 Task: Create a due date automation trigger when advanced on, on the monday of the week before a card is due add fields without custom field "Resume" set to a date between 1 and 7 working days ago at 11:00 AM.
Action: Mouse moved to (1228, 100)
Screenshot: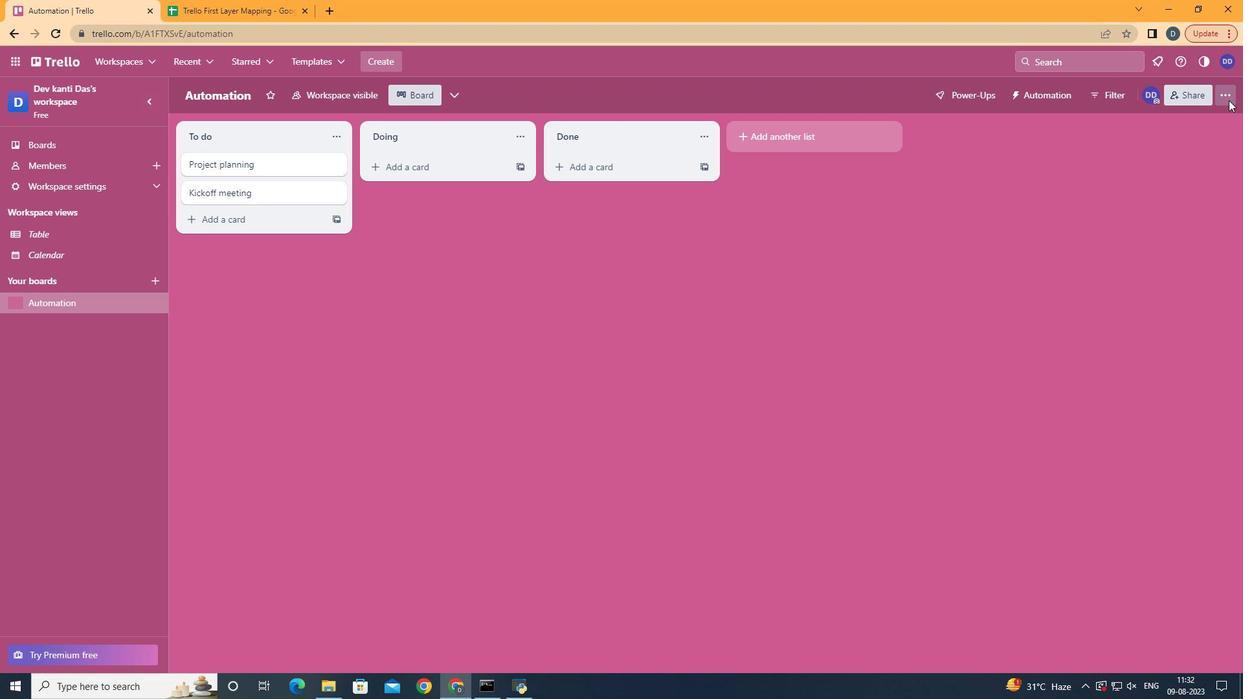 
Action: Mouse pressed left at (1228, 100)
Screenshot: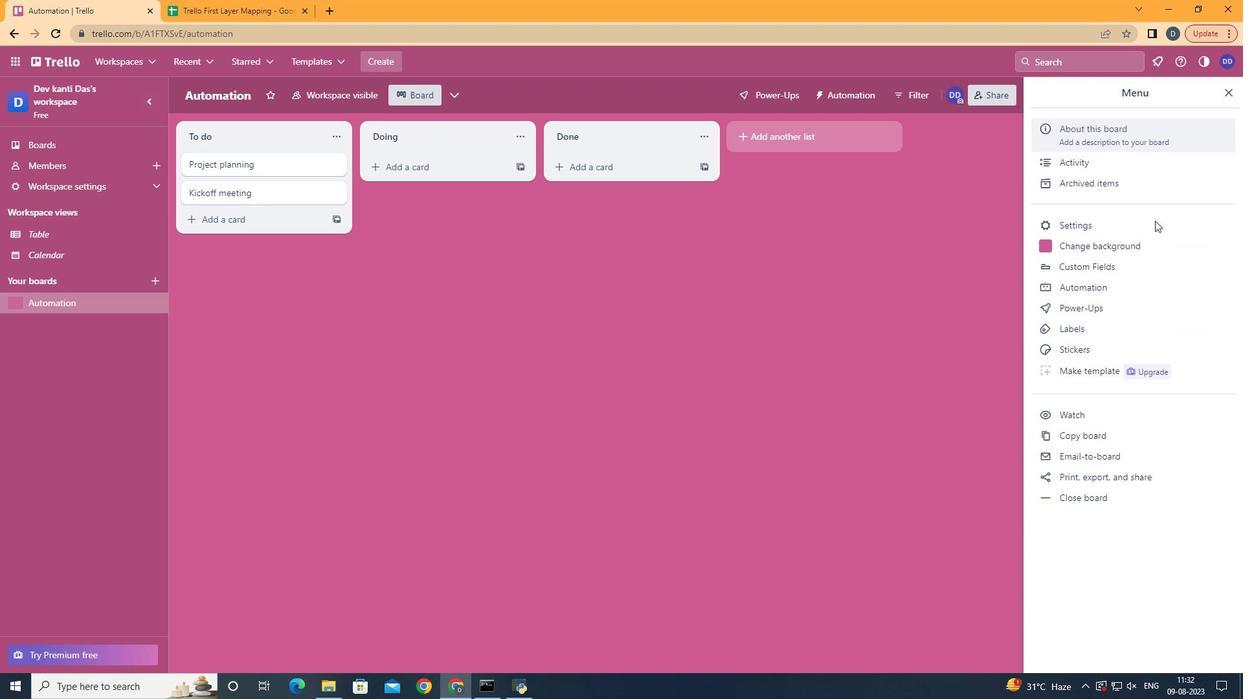 
Action: Mouse moved to (1097, 295)
Screenshot: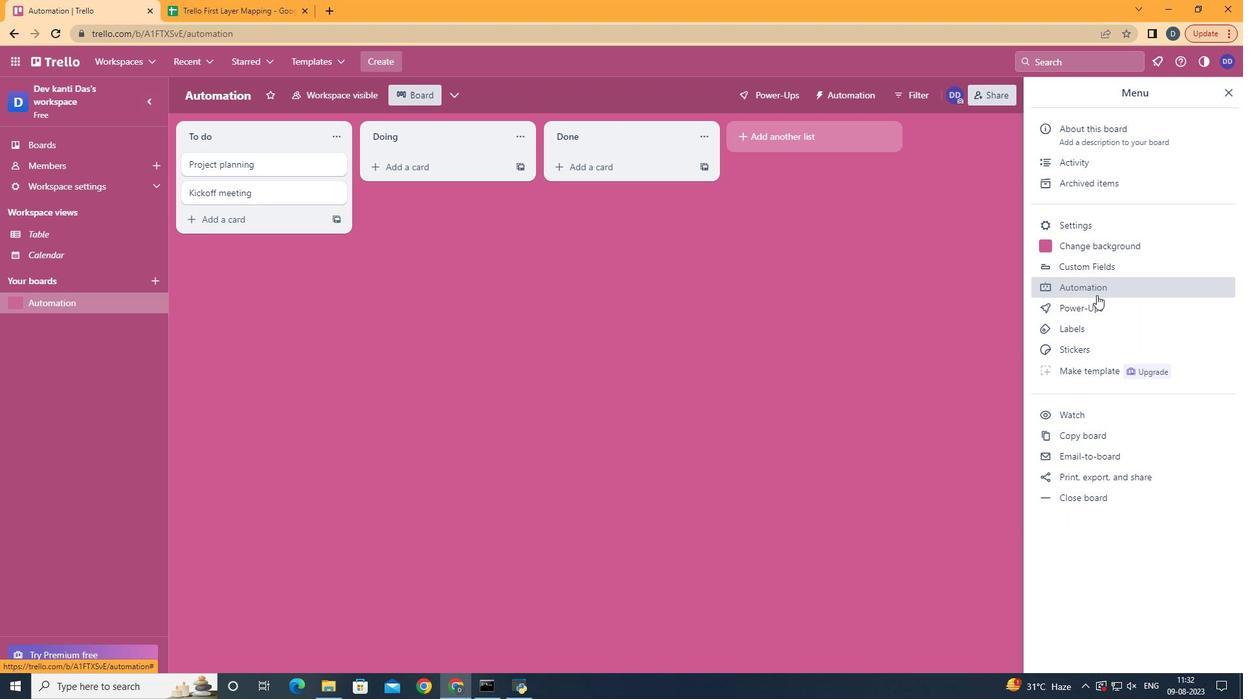 
Action: Mouse pressed left at (1097, 295)
Screenshot: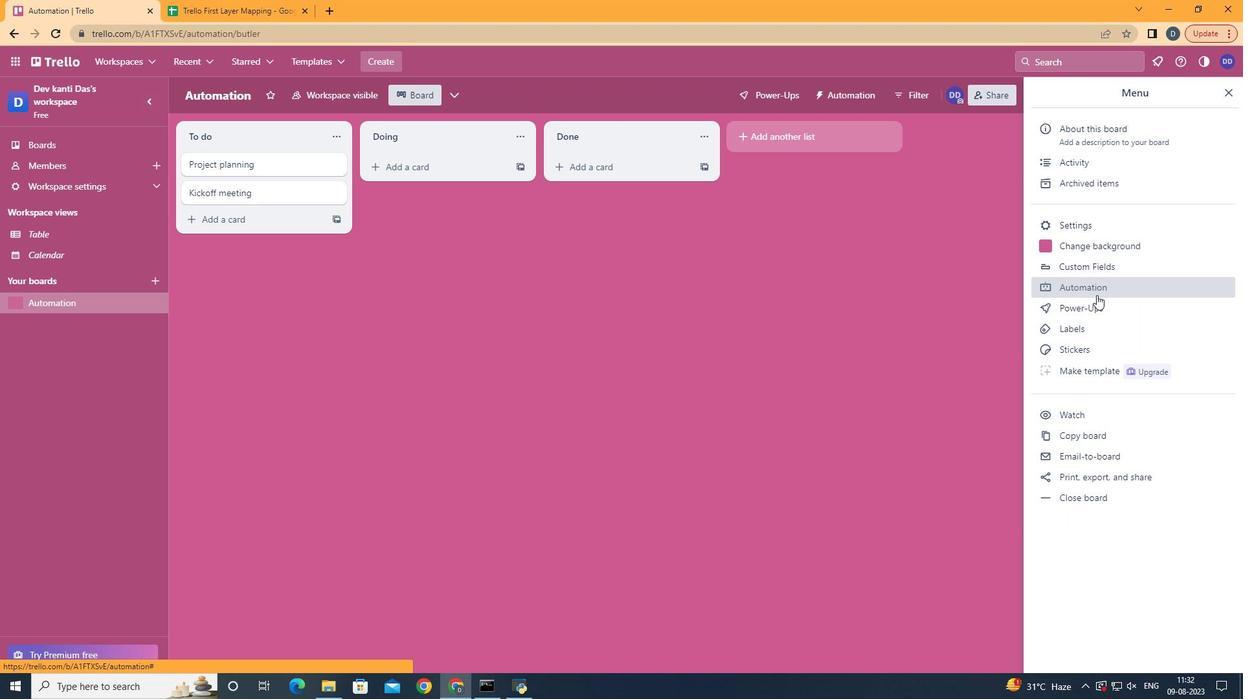 
Action: Mouse moved to (214, 264)
Screenshot: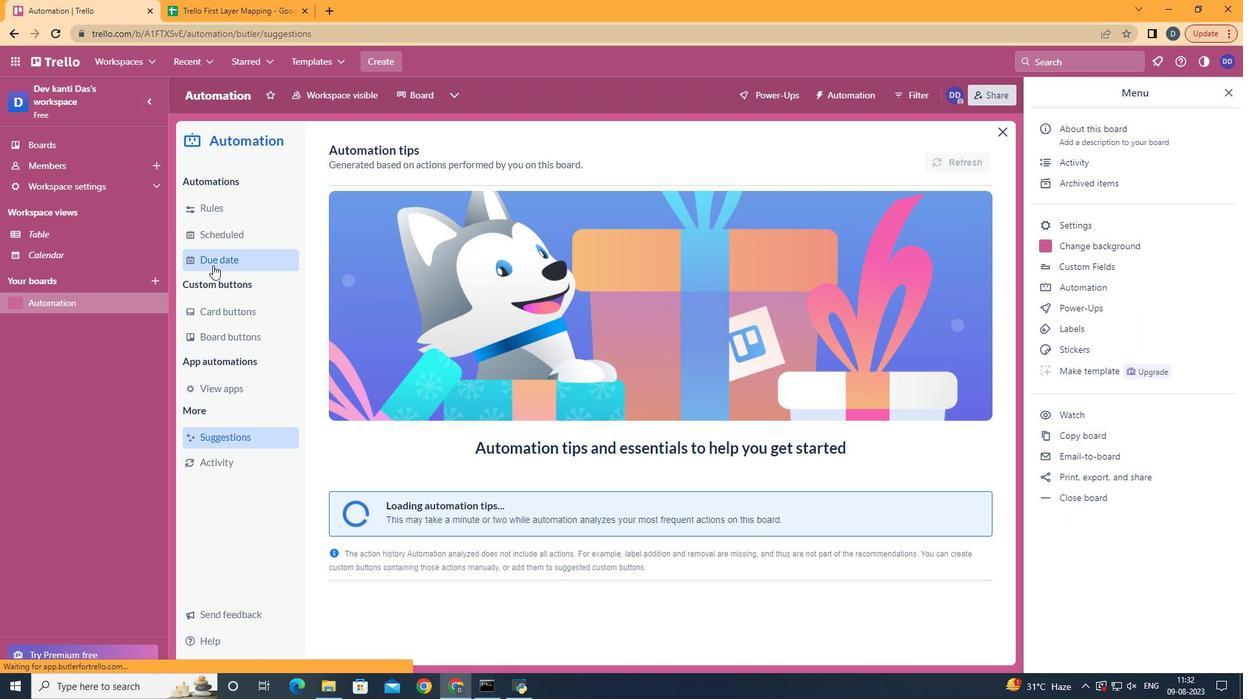 
Action: Mouse pressed left at (214, 264)
Screenshot: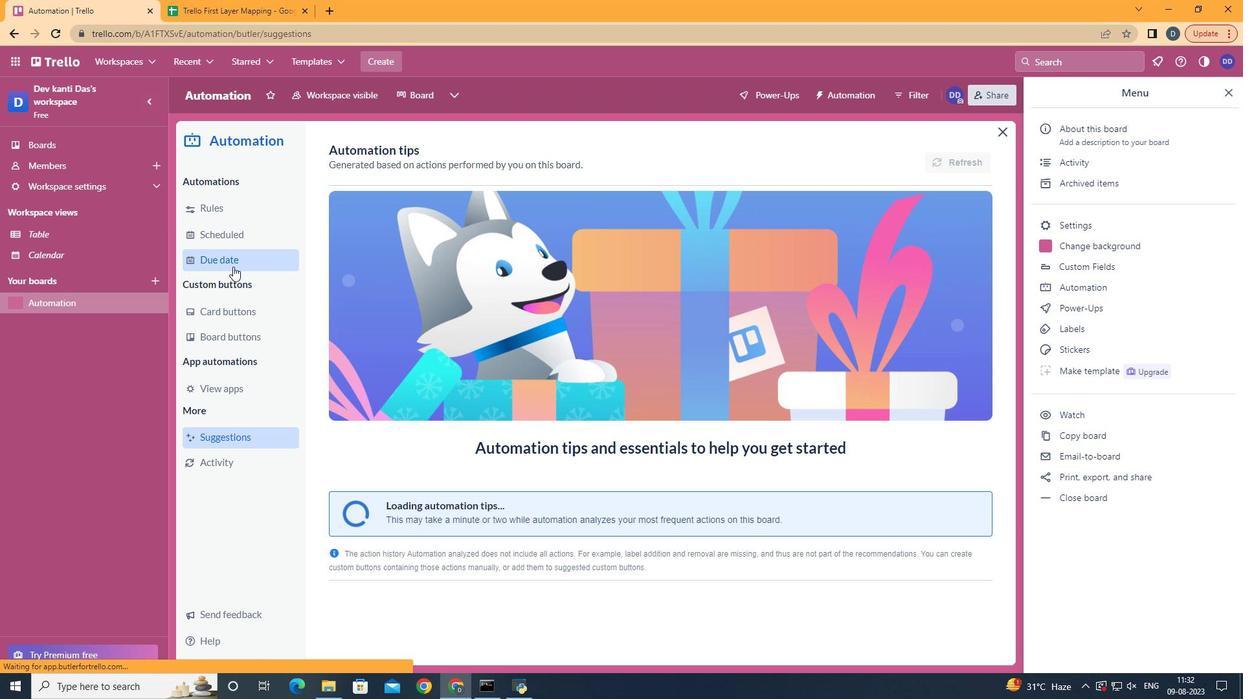 
Action: Mouse moved to (900, 156)
Screenshot: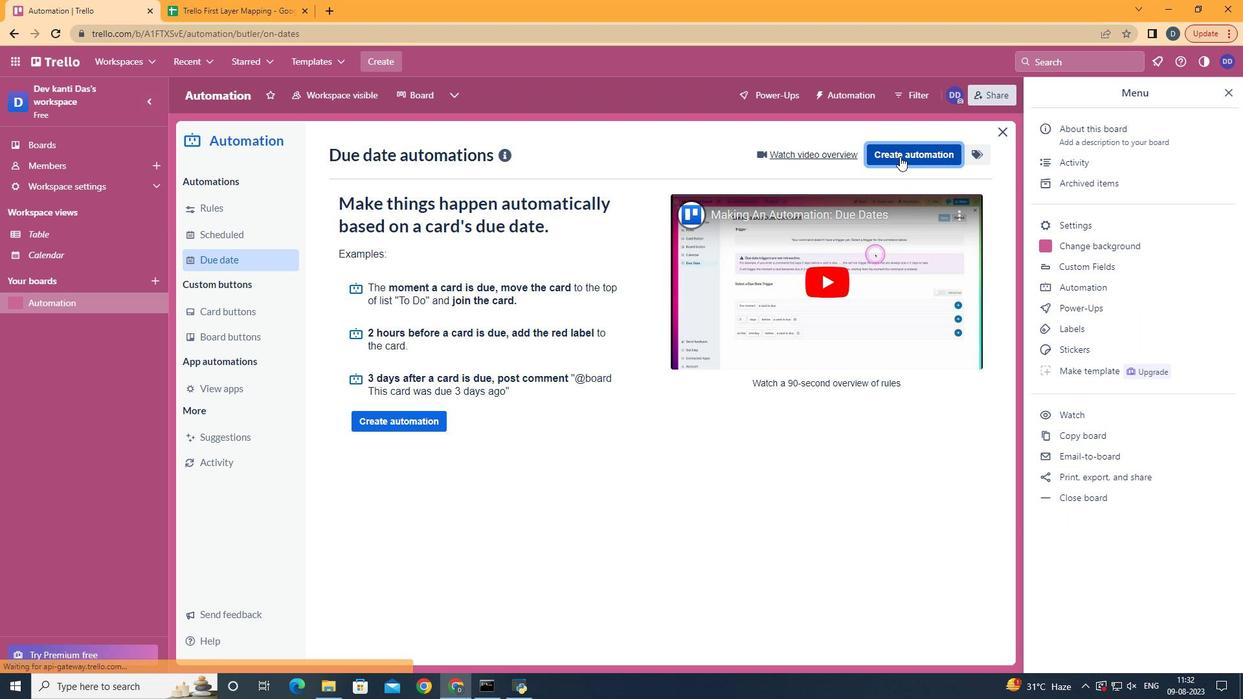 
Action: Mouse pressed left at (900, 156)
Screenshot: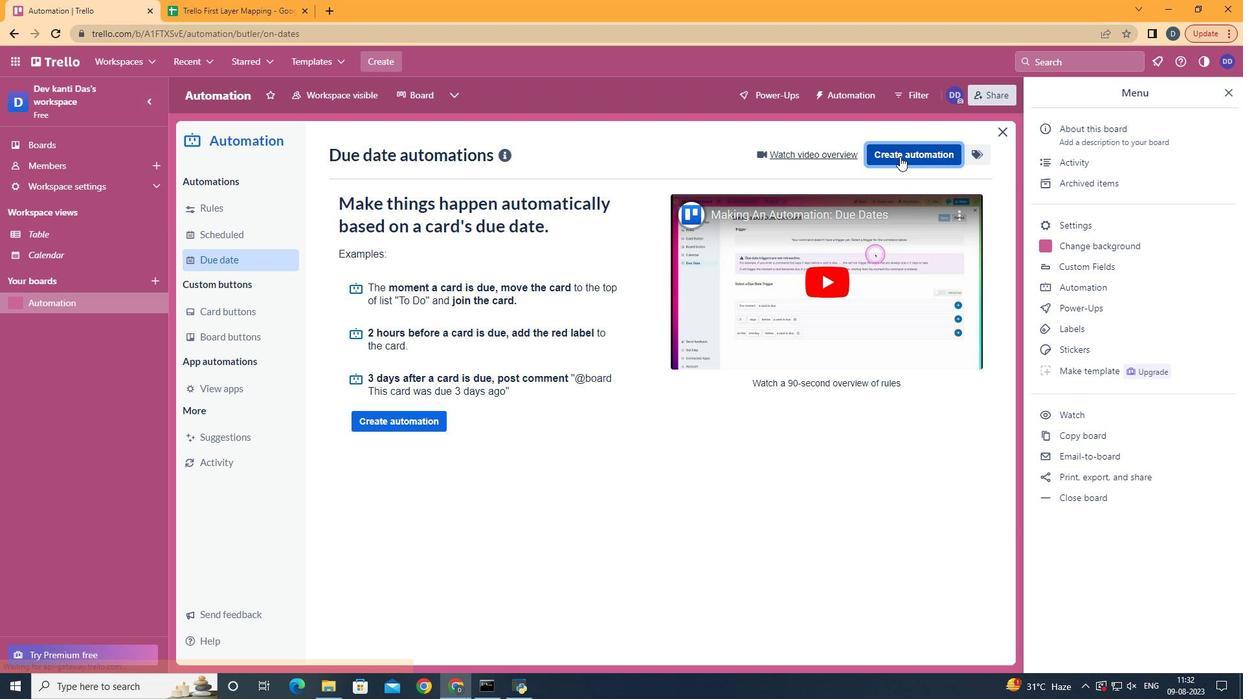 
Action: Mouse moved to (640, 280)
Screenshot: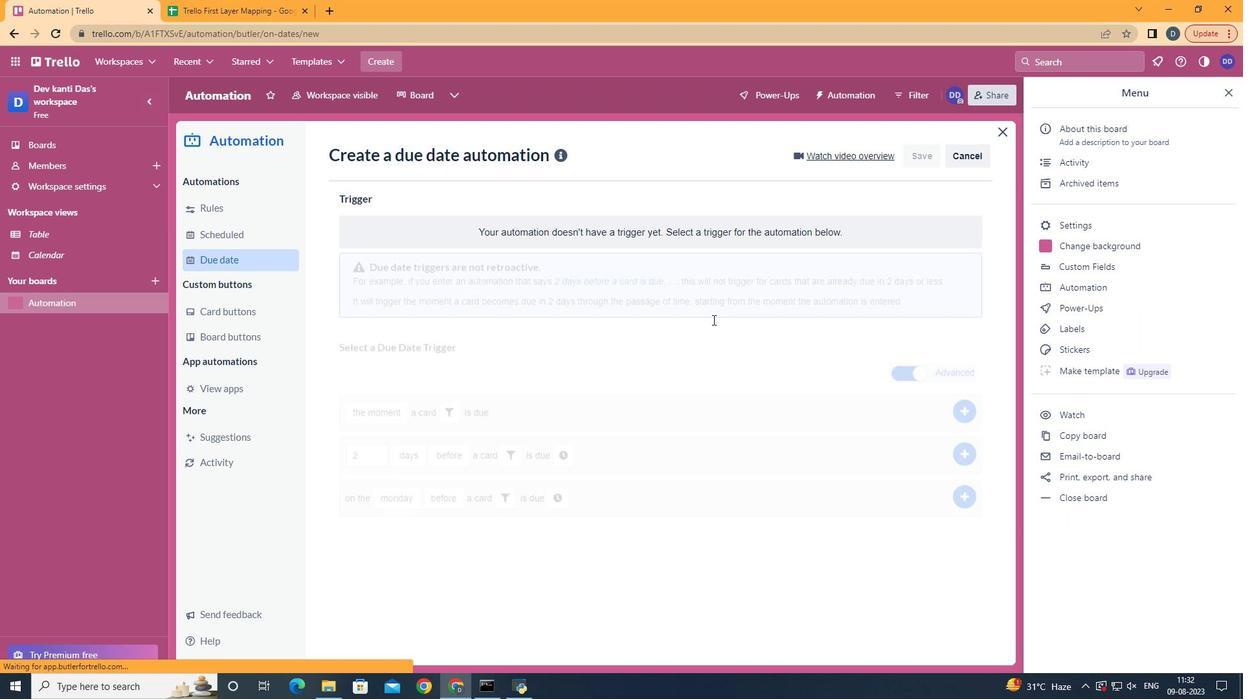 
Action: Mouse pressed left at (640, 280)
Screenshot: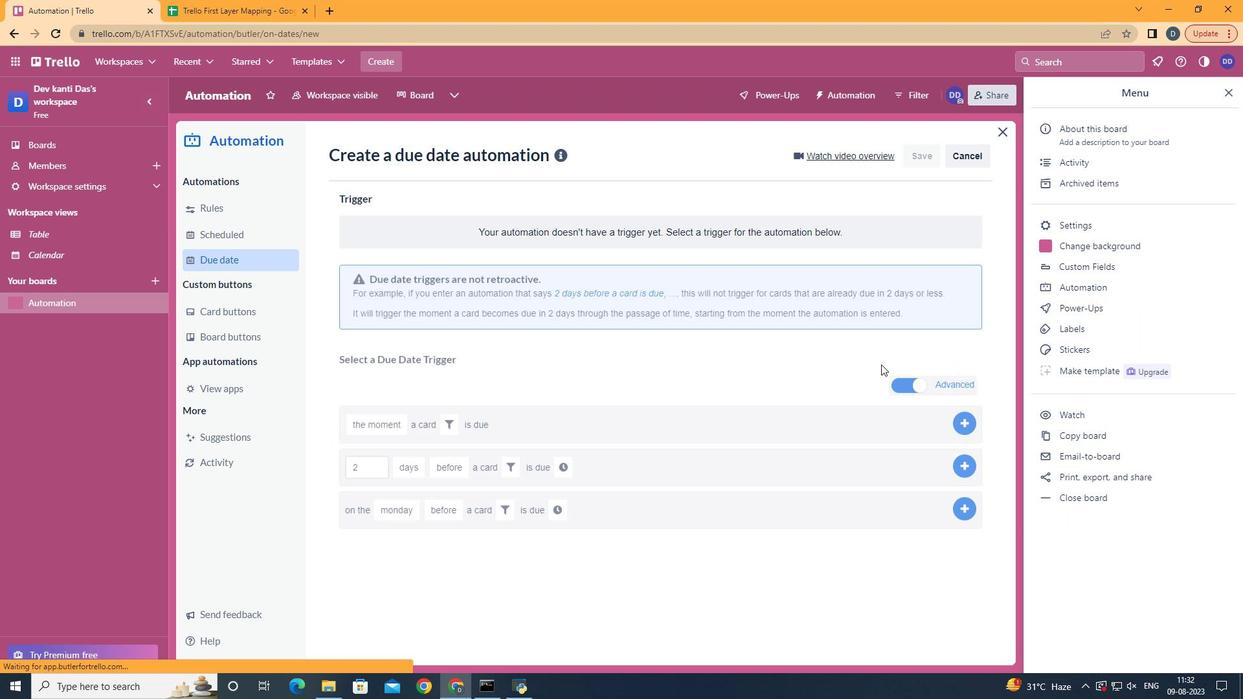 
Action: Mouse moved to (443, 623)
Screenshot: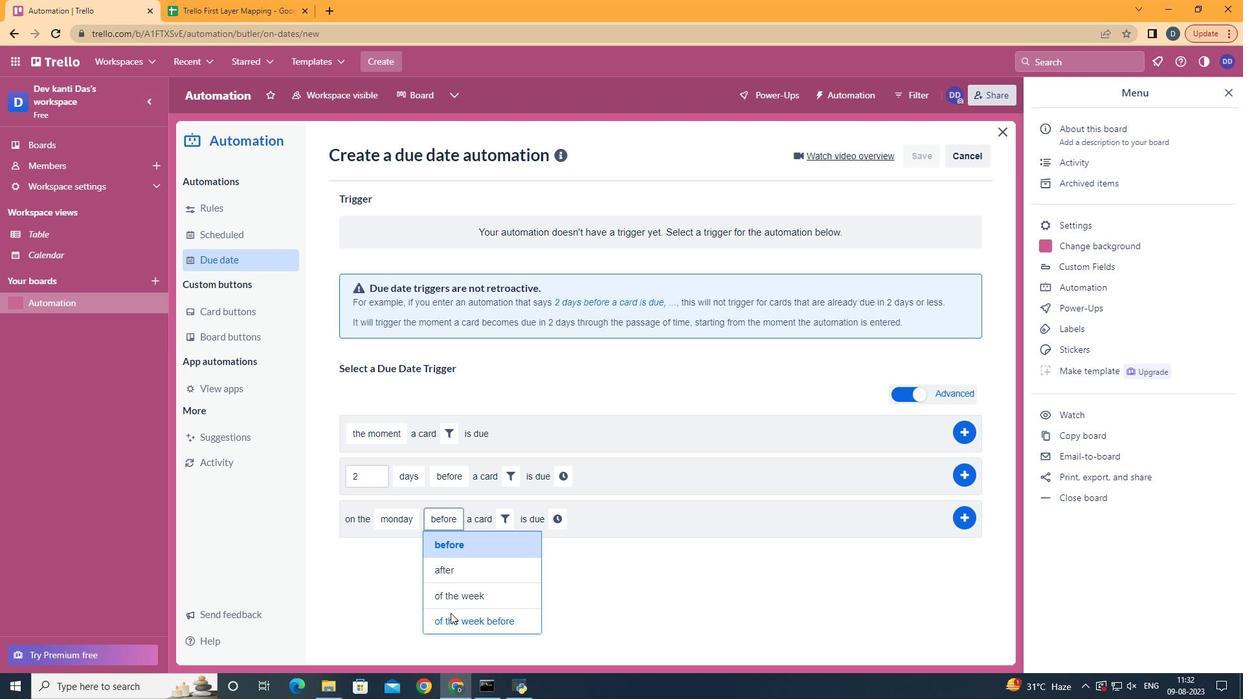 
Action: Mouse pressed left at (443, 623)
Screenshot: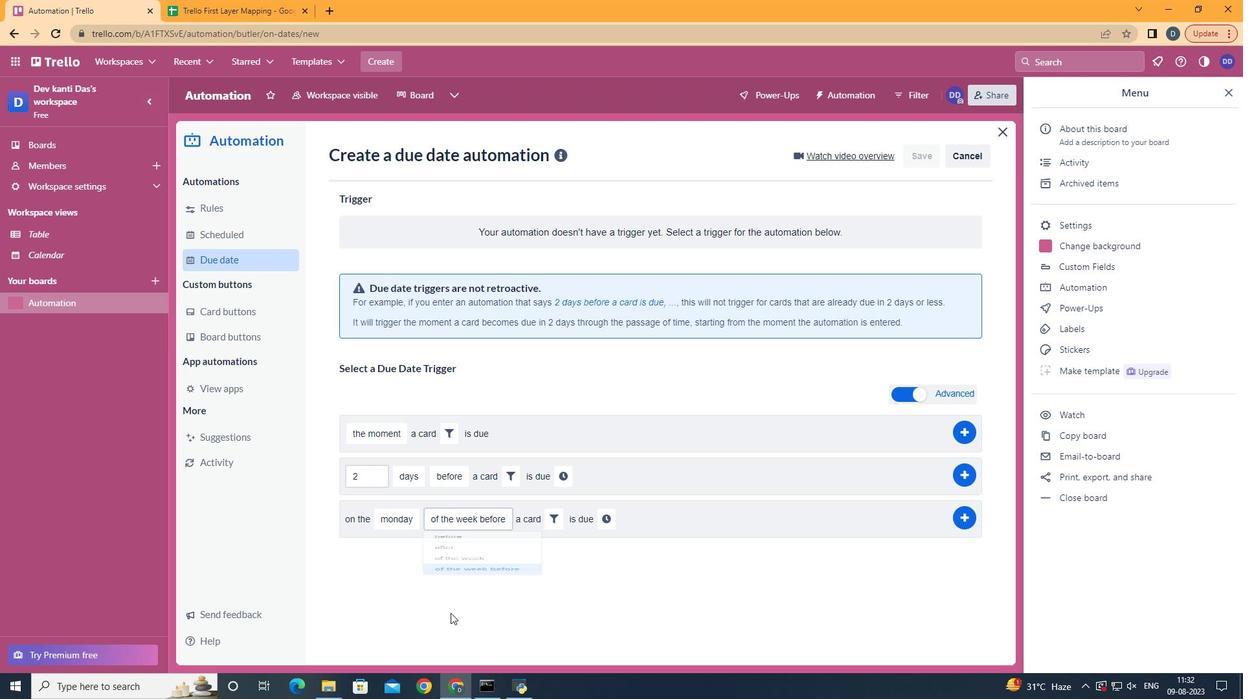 
Action: Mouse moved to (563, 514)
Screenshot: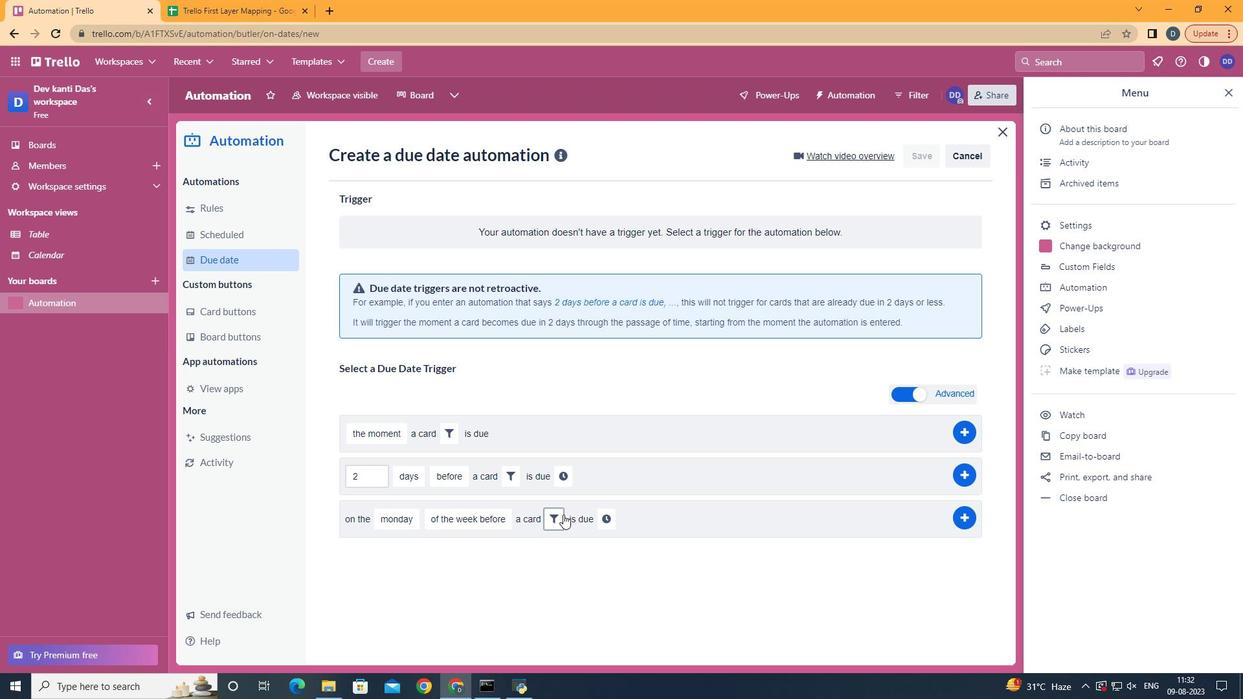 
Action: Mouse pressed left at (563, 514)
Screenshot: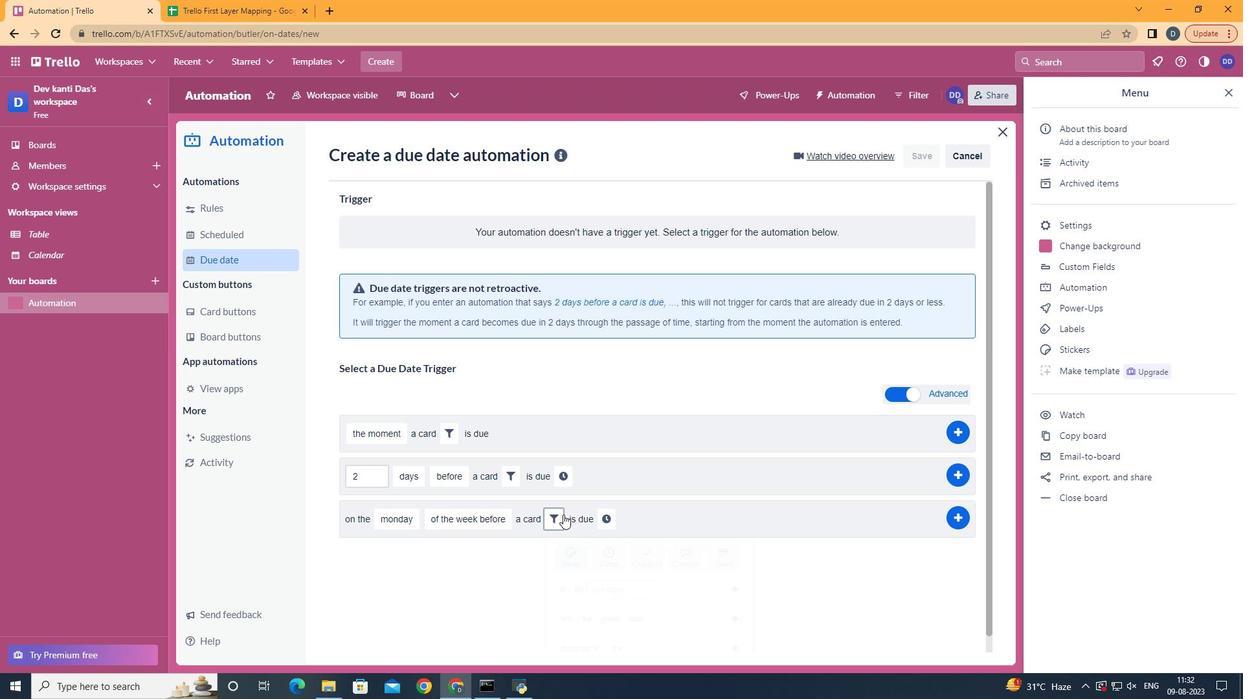 
Action: Mouse moved to (763, 558)
Screenshot: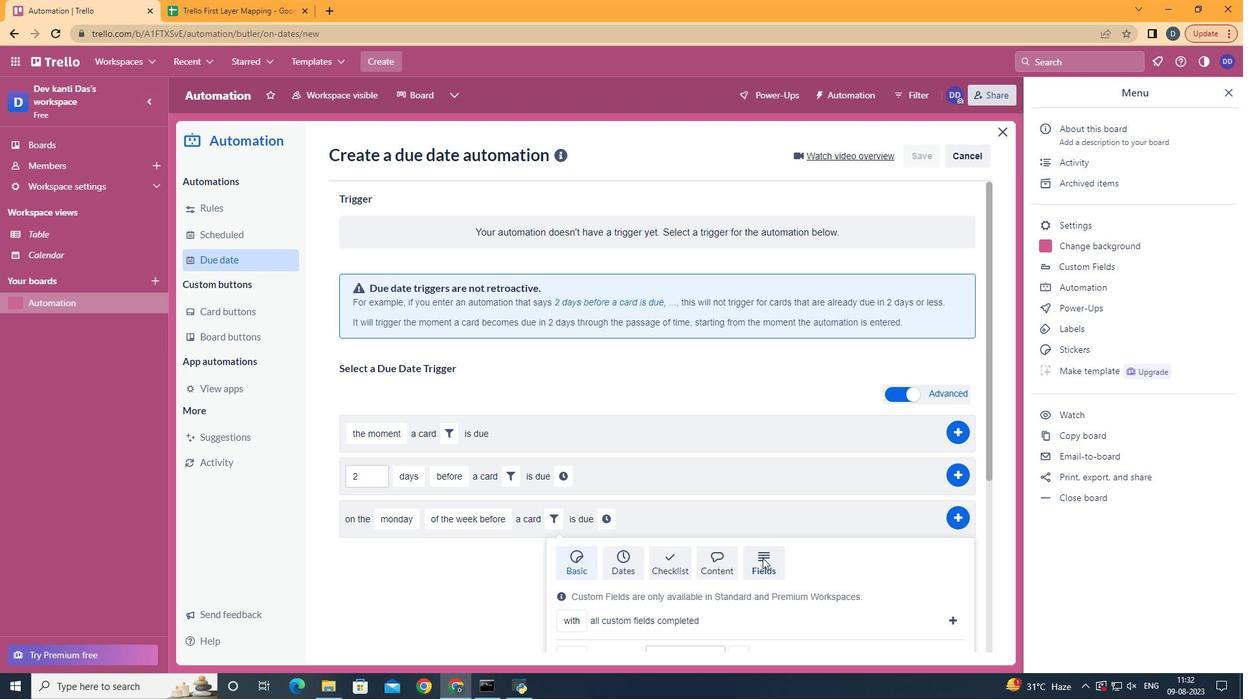 
Action: Mouse pressed left at (763, 558)
Screenshot: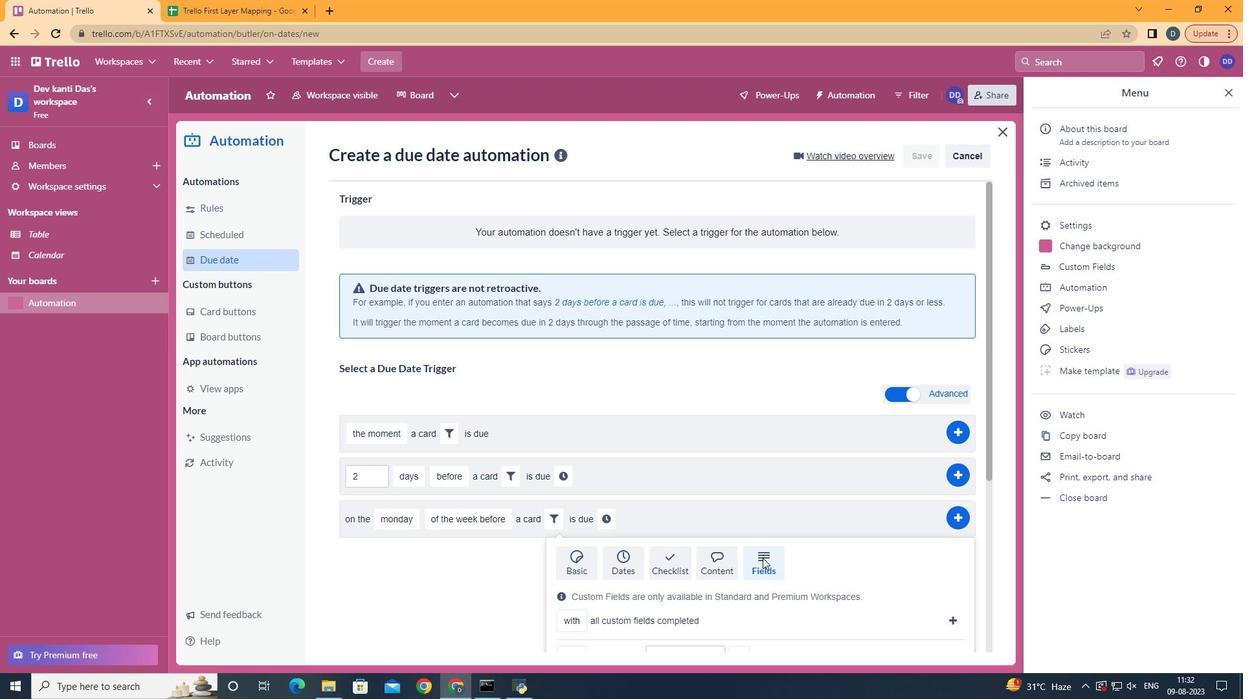 
Action: Mouse scrolled (763, 557) with delta (0, 0)
Screenshot: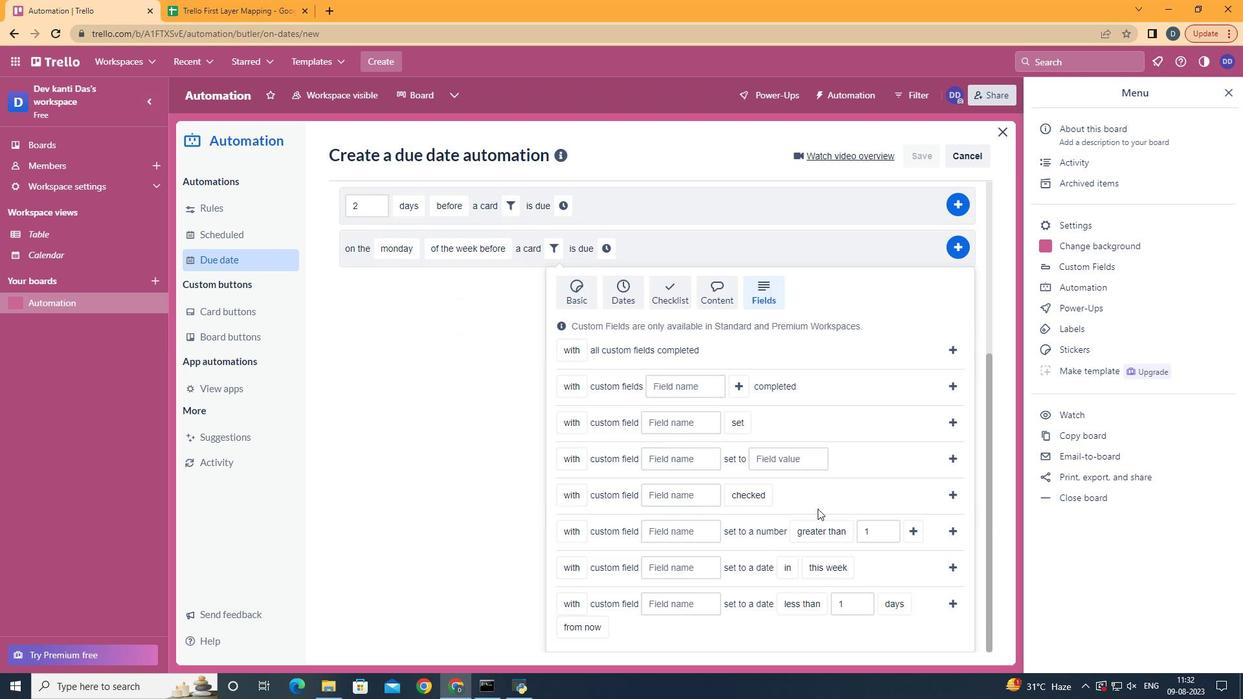 
Action: Mouse scrolled (763, 557) with delta (0, 0)
Screenshot: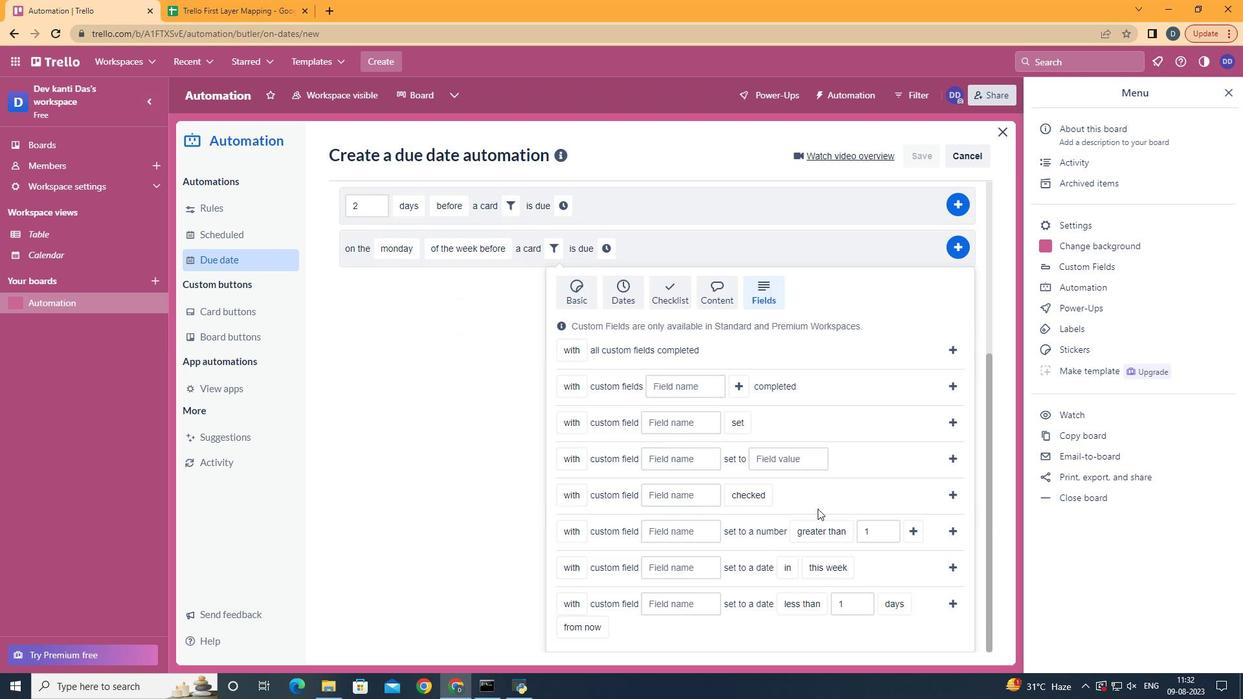 
Action: Mouse scrolled (763, 557) with delta (0, 0)
Screenshot: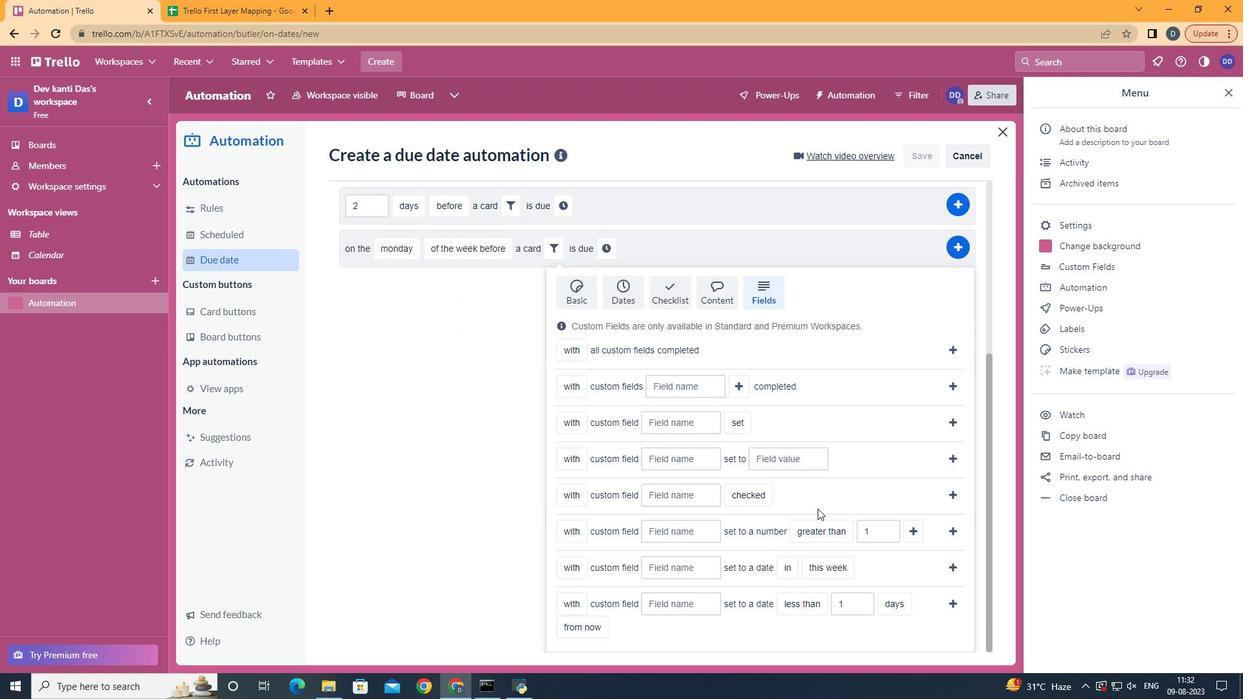 
Action: Mouse scrolled (763, 557) with delta (0, 0)
Screenshot: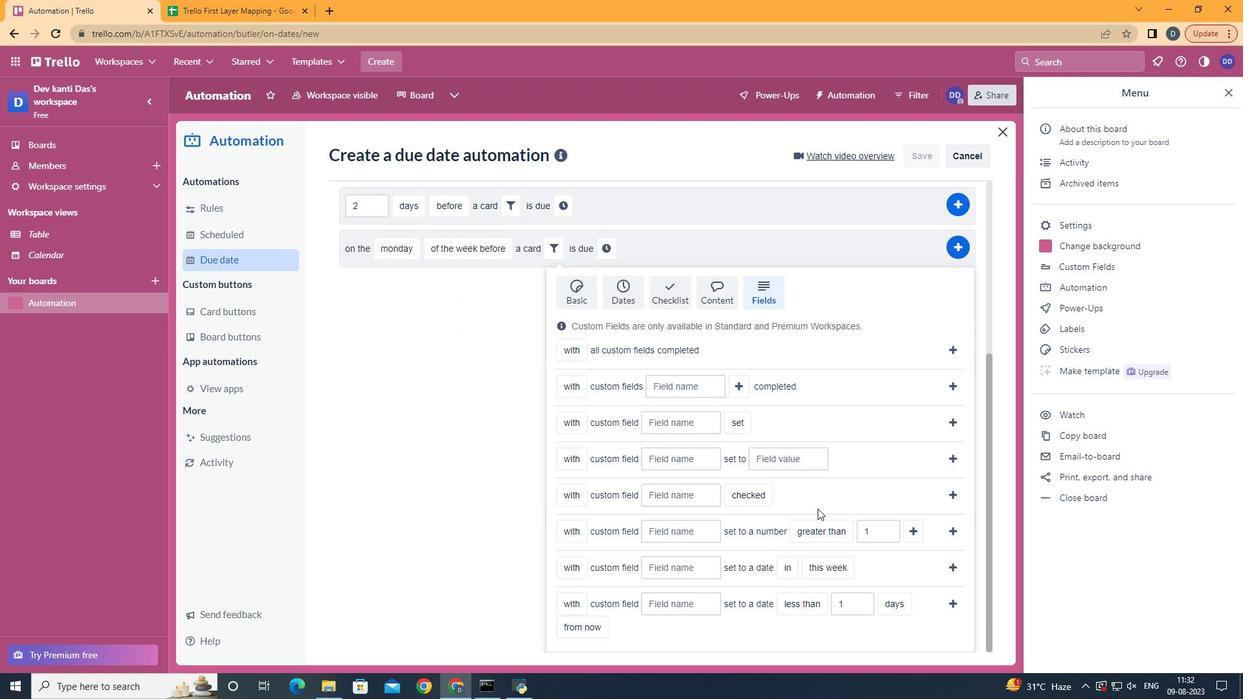 
Action: Mouse scrolled (763, 557) with delta (0, 0)
Screenshot: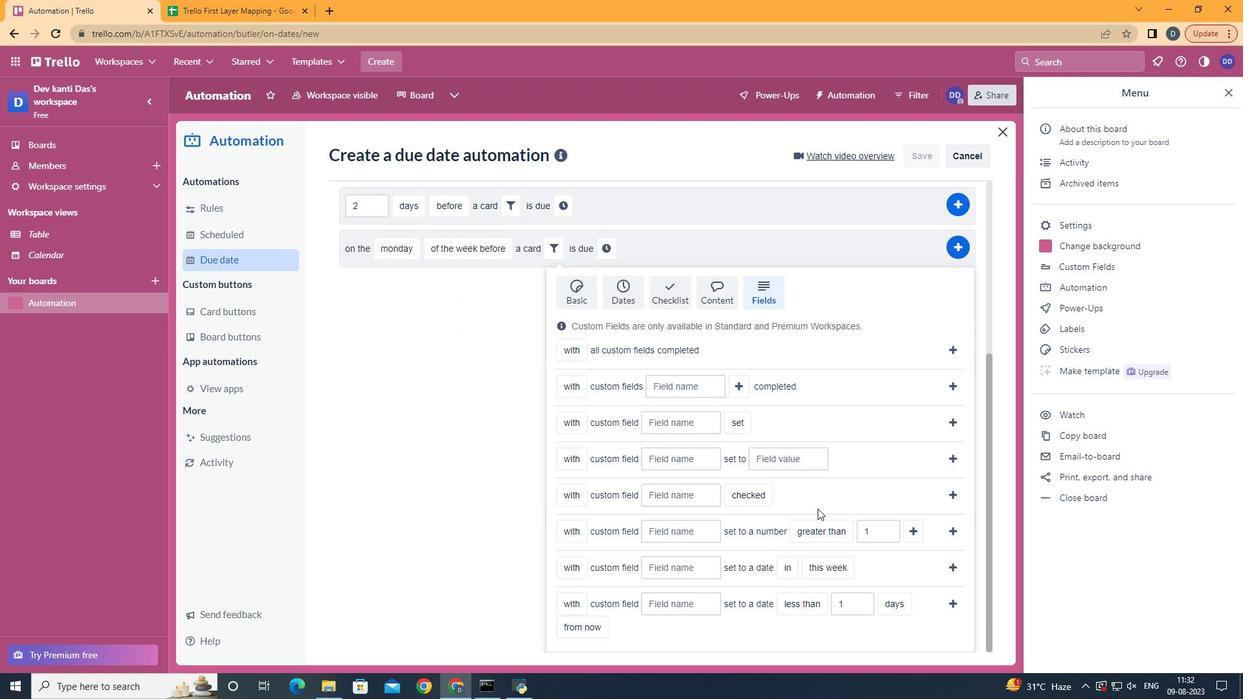 
Action: Mouse moved to (597, 573)
Screenshot: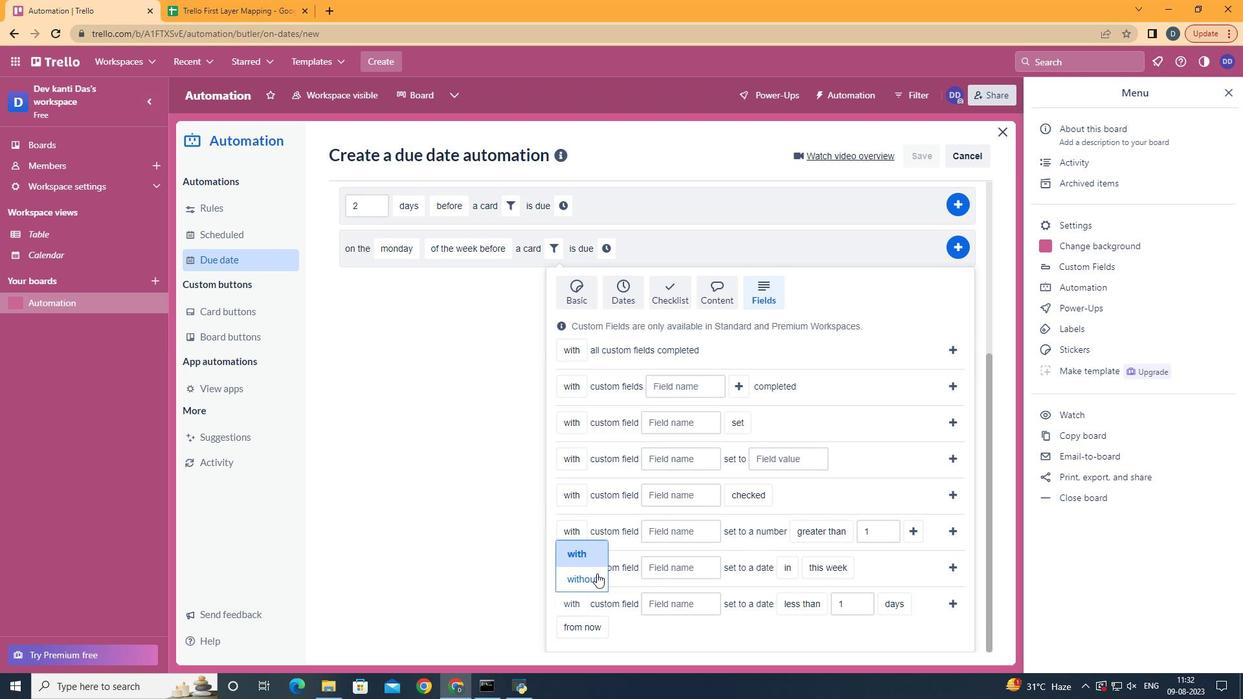 
Action: Mouse pressed left at (597, 573)
Screenshot: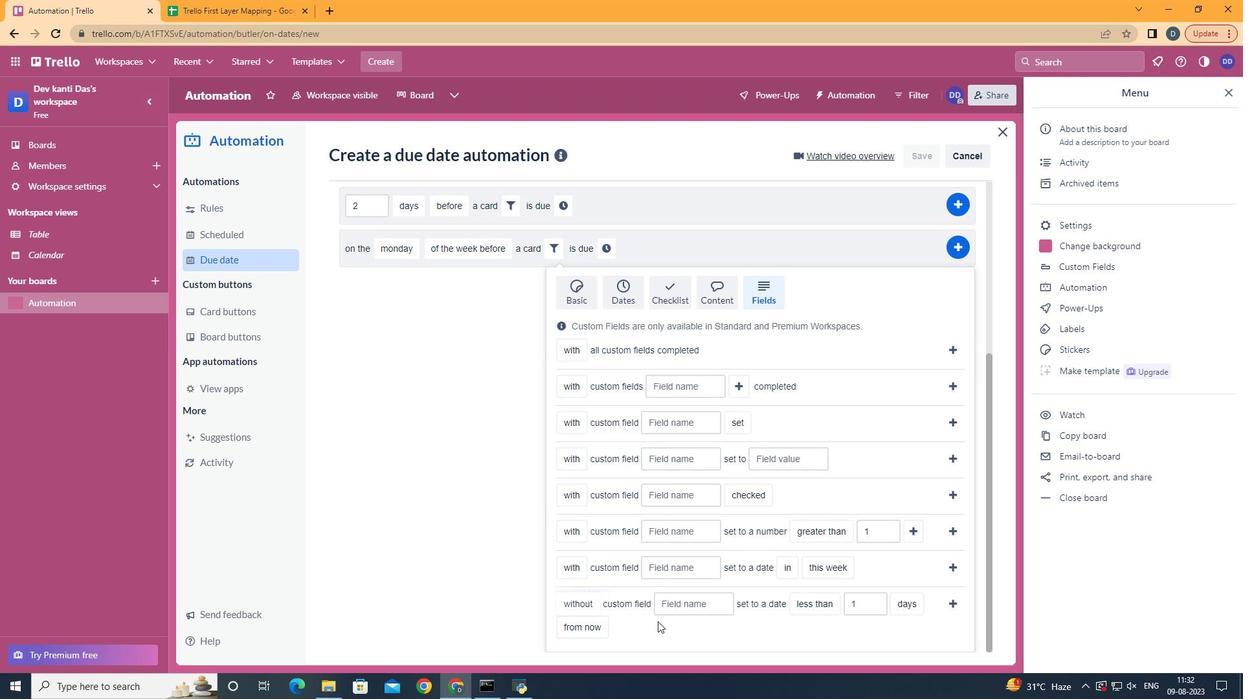 
Action: Mouse moved to (718, 610)
Screenshot: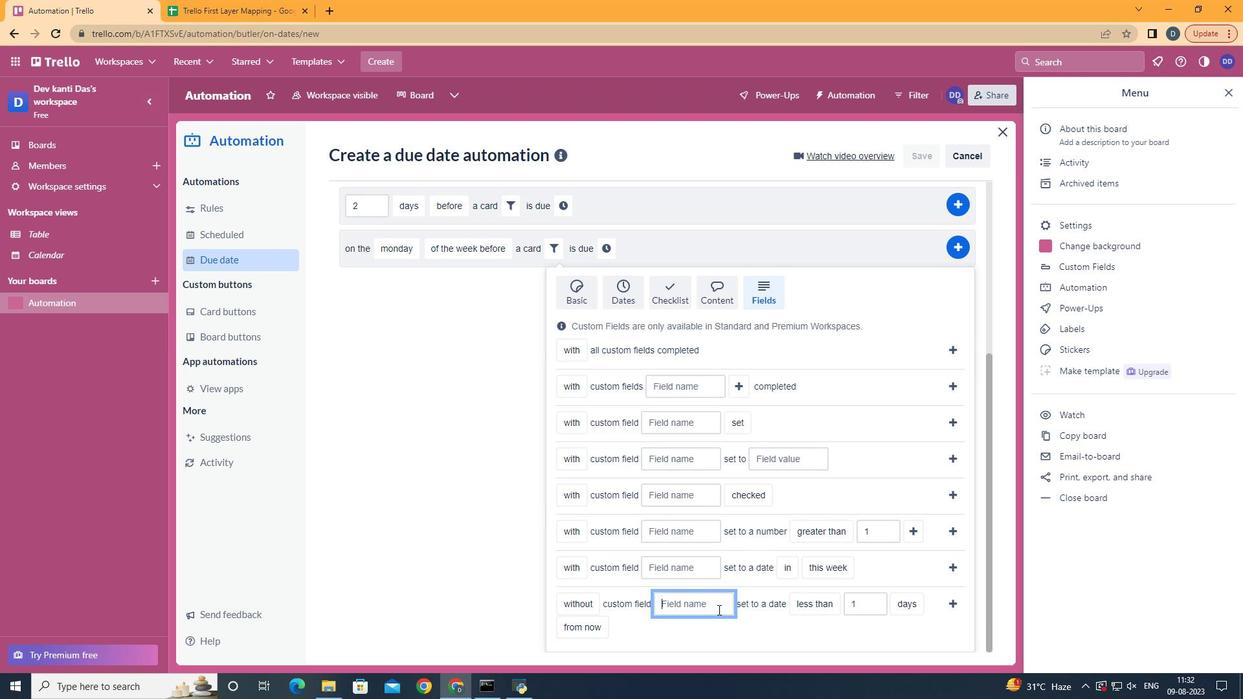 
Action: Mouse pressed left at (718, 610)
Screenshot: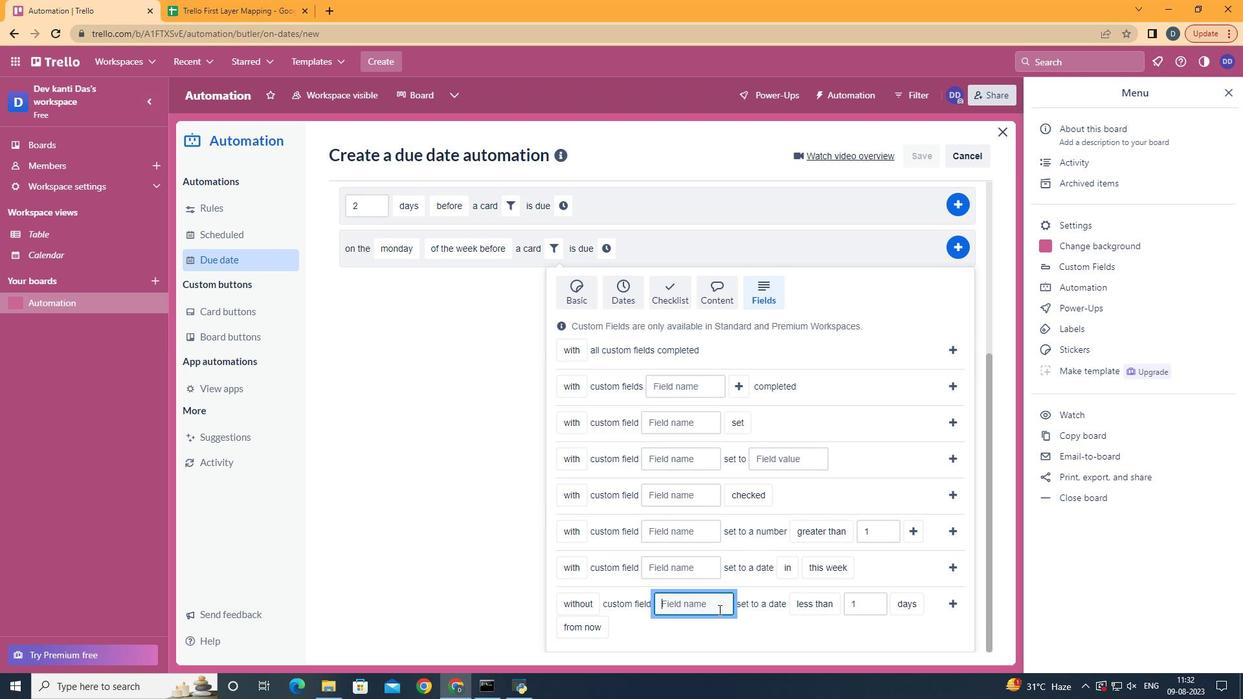 
Action: Mouse moved to (718, 610)
Screenshot: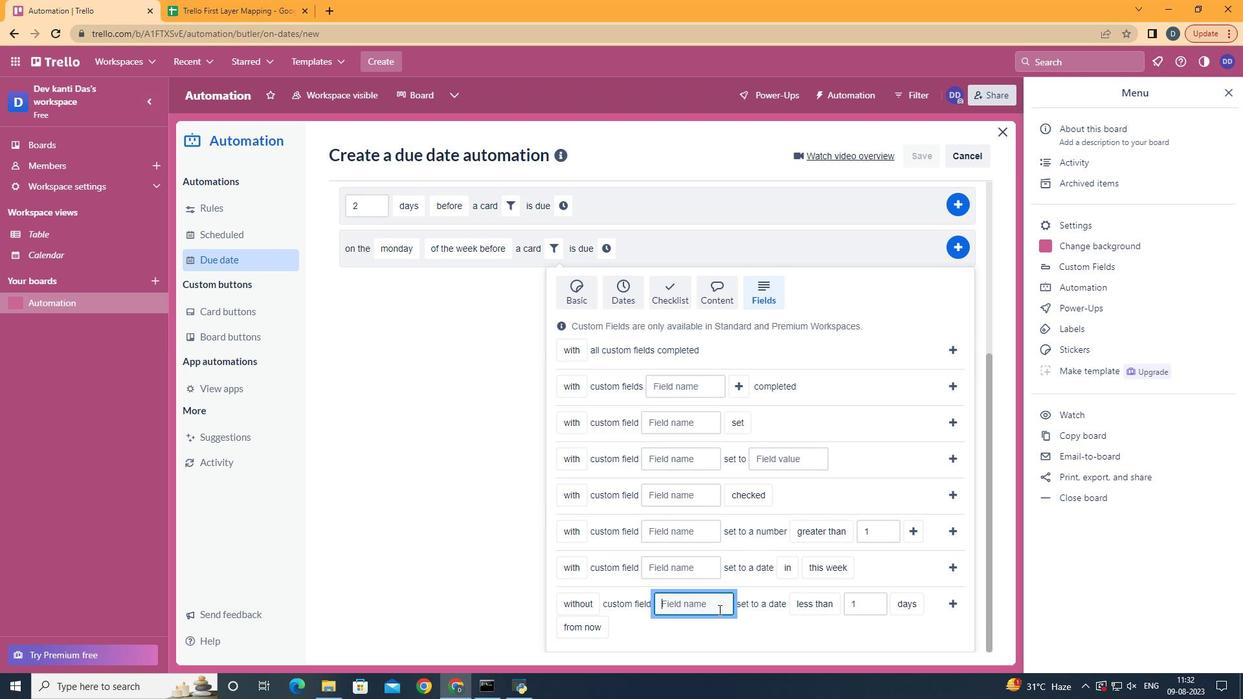 
Action: Key pressed <Key.shift>Resume
Screenshot: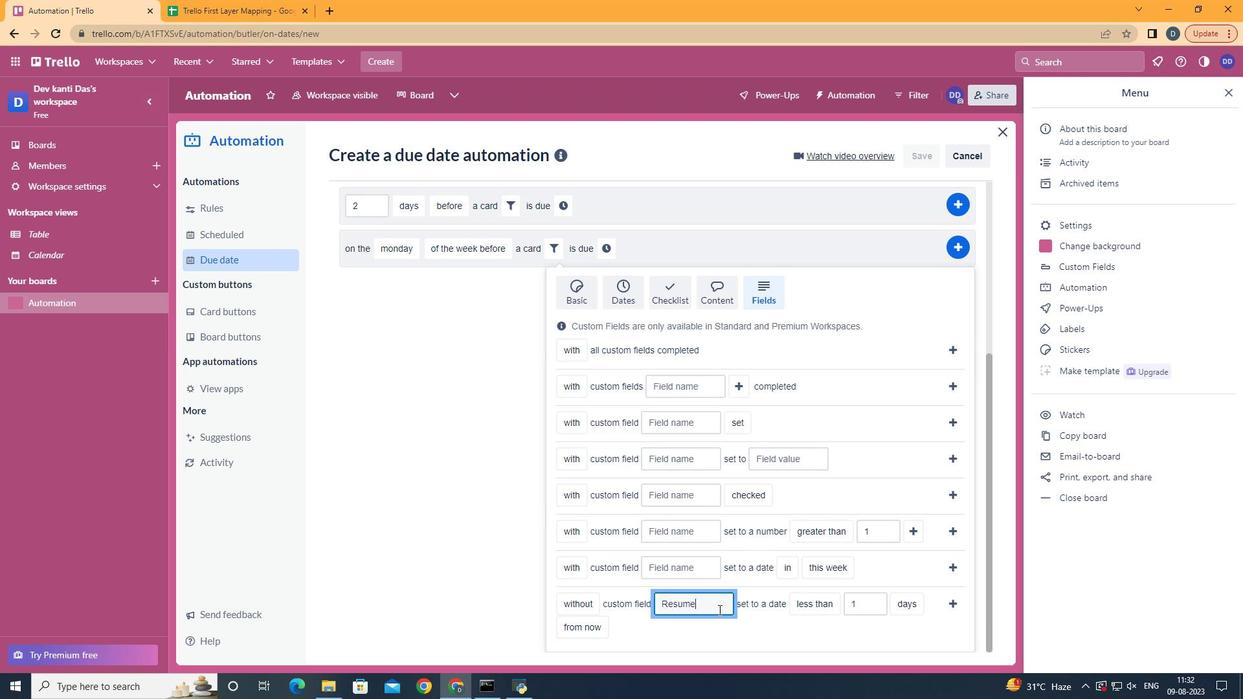 
Action: Mouse moved to (832, 579)
Screenshot: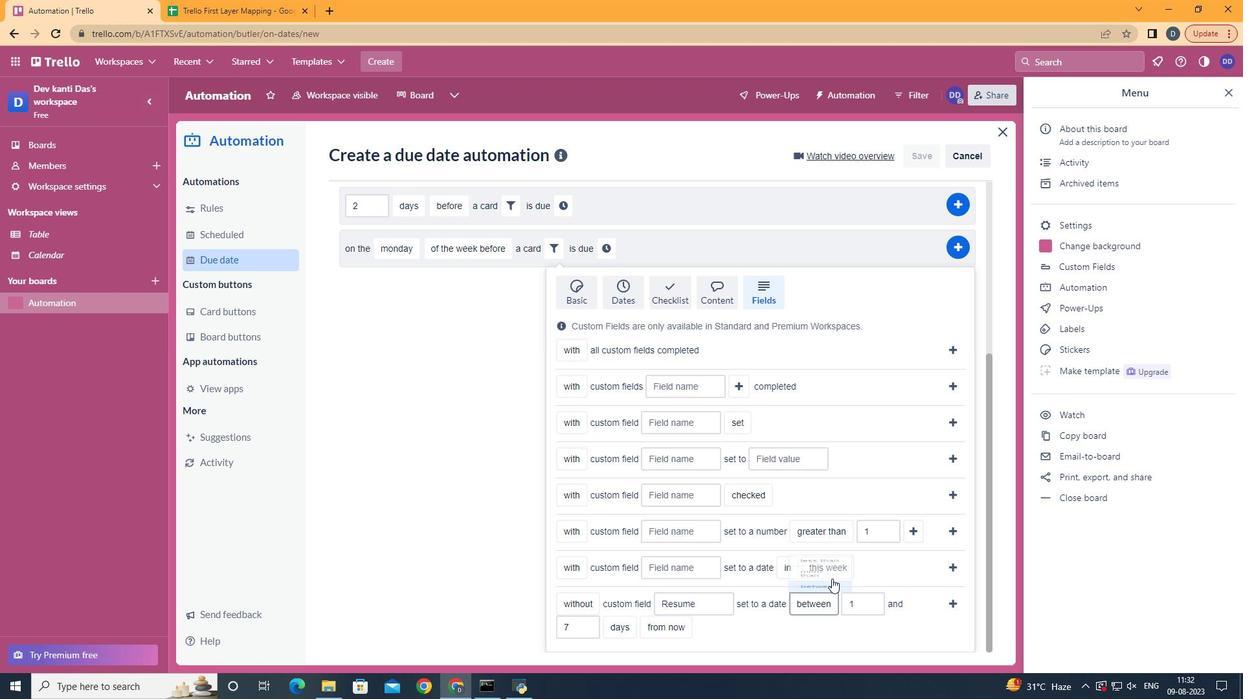 
Action: Mouse pressed left at (832, 579)
Screenshot: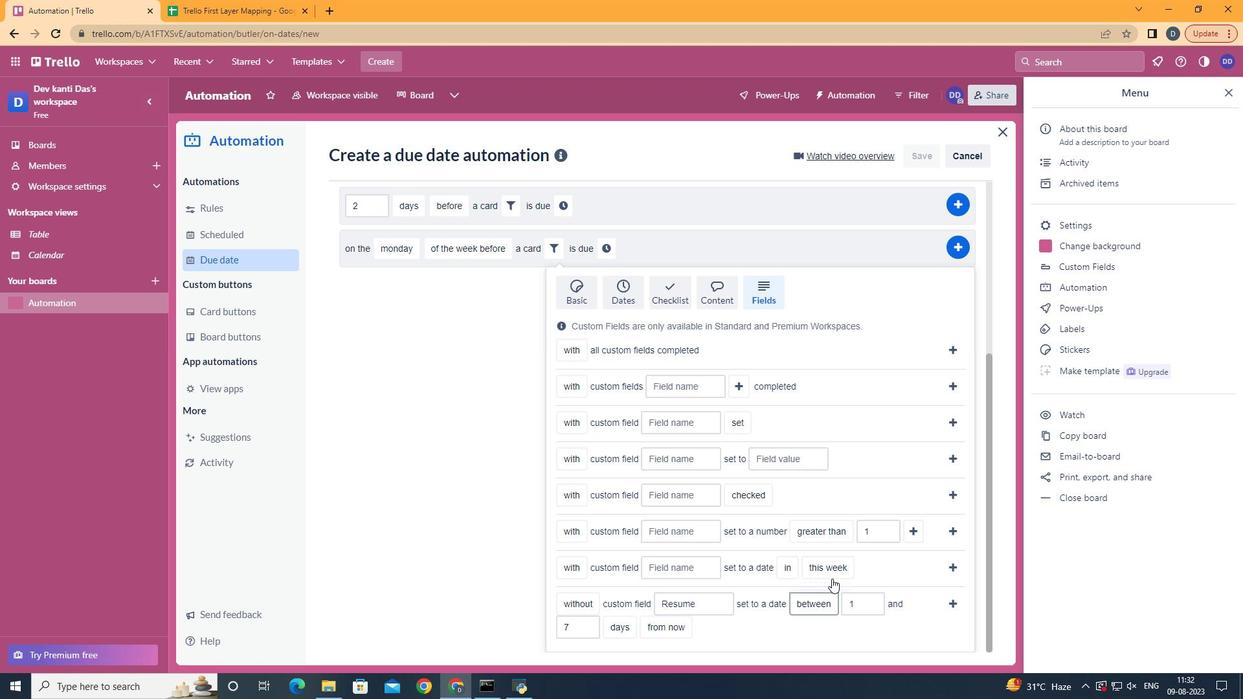
Action: Mouse moved to (639, 597)
Screenshot: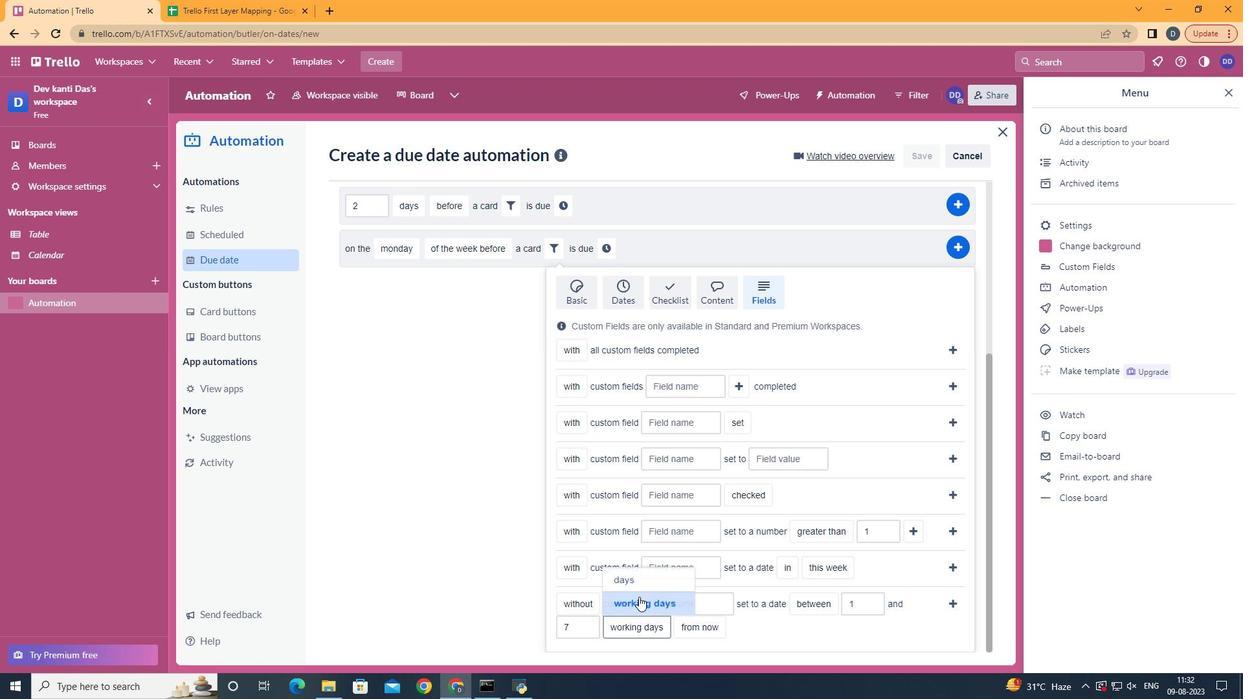 
Action: Mouse pressed left at (639, 597)
Screenshot: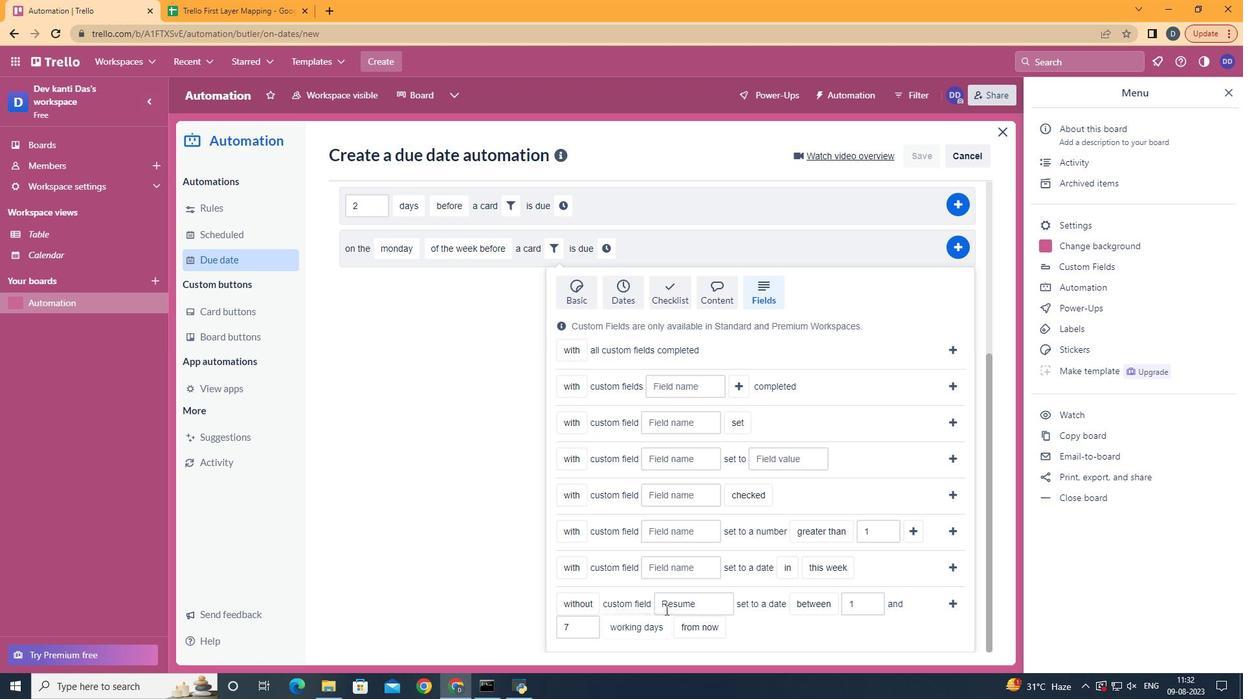 
Action: Mouse moved to (701, 601)
Screenshot: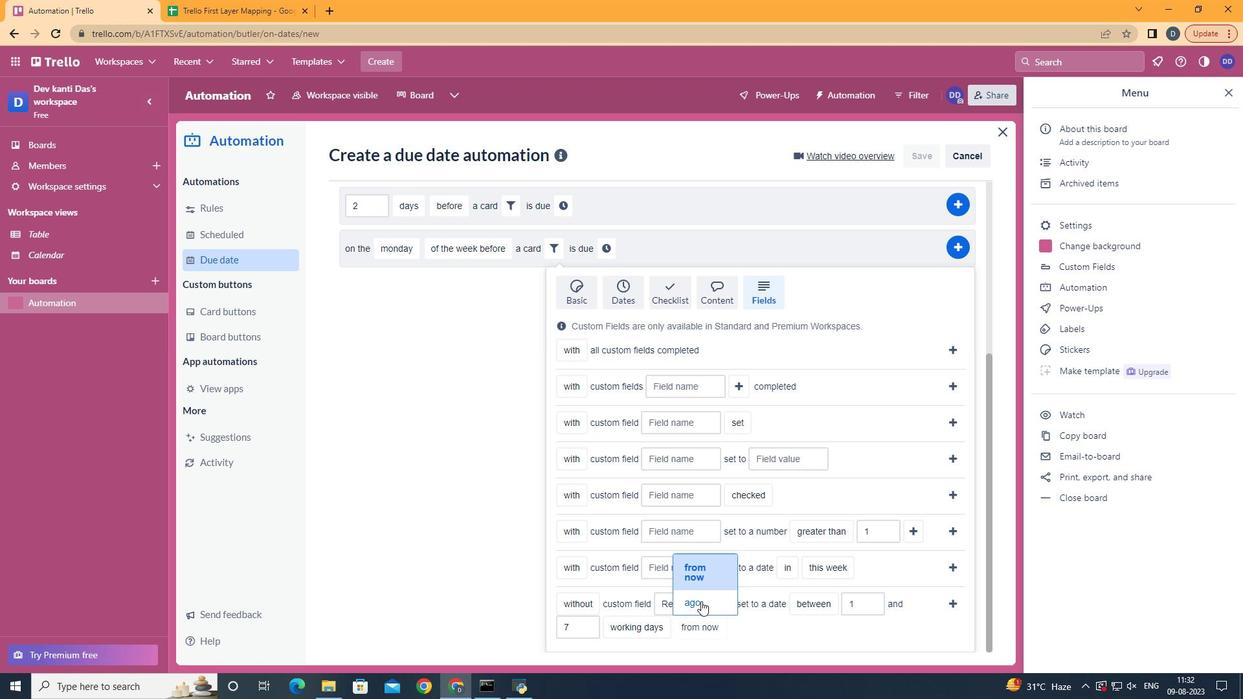 
Action: Mouse pressed left at (701, 601)
Screenshot: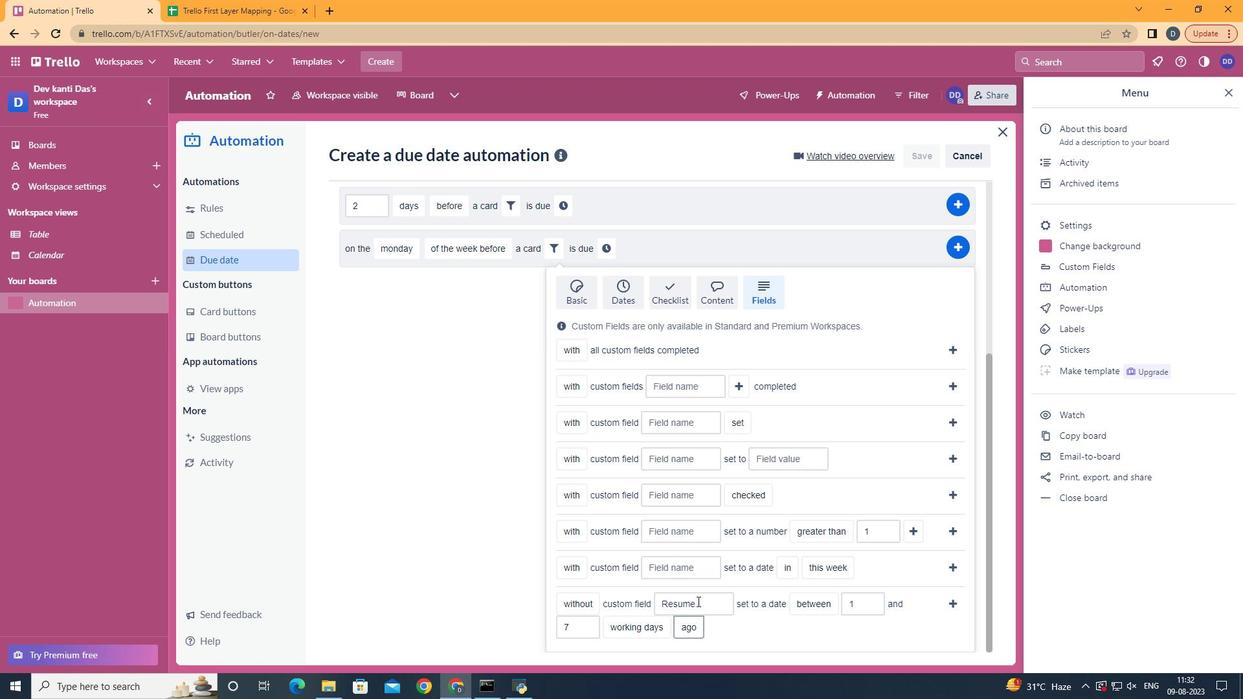 
Action: Mouse moved to (946, 608)
Screenshot: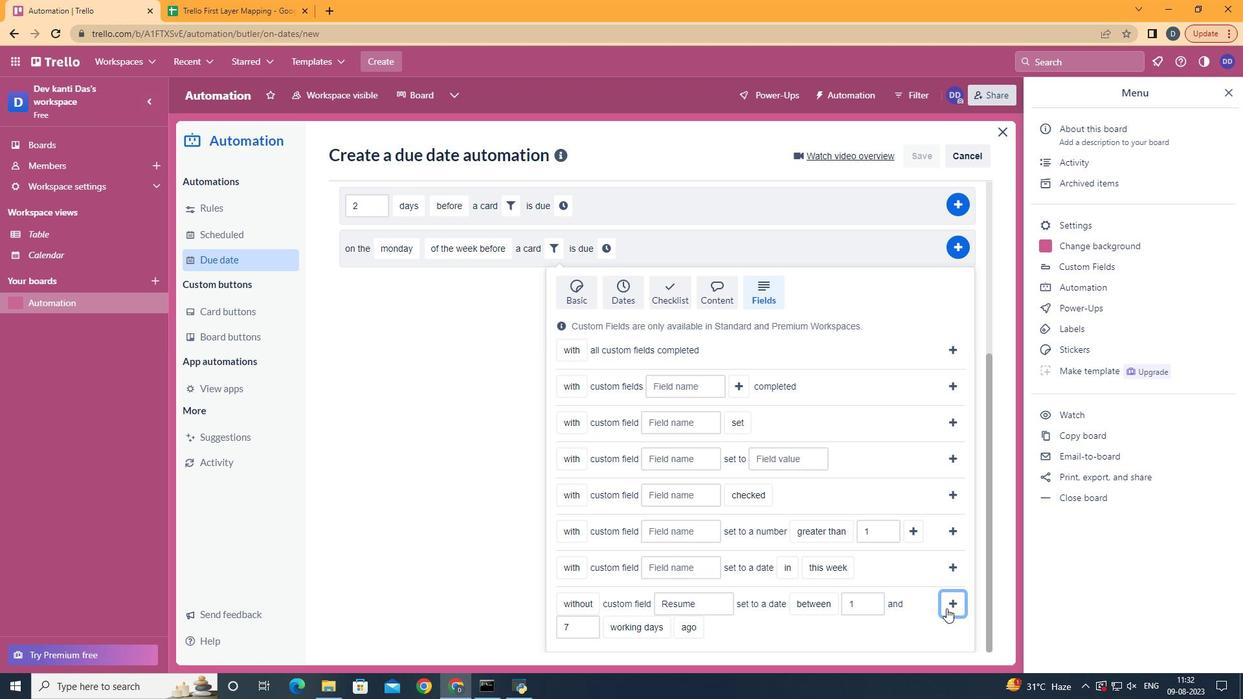 
Action: Mouse pressed left at (946, 608)
Screenshot: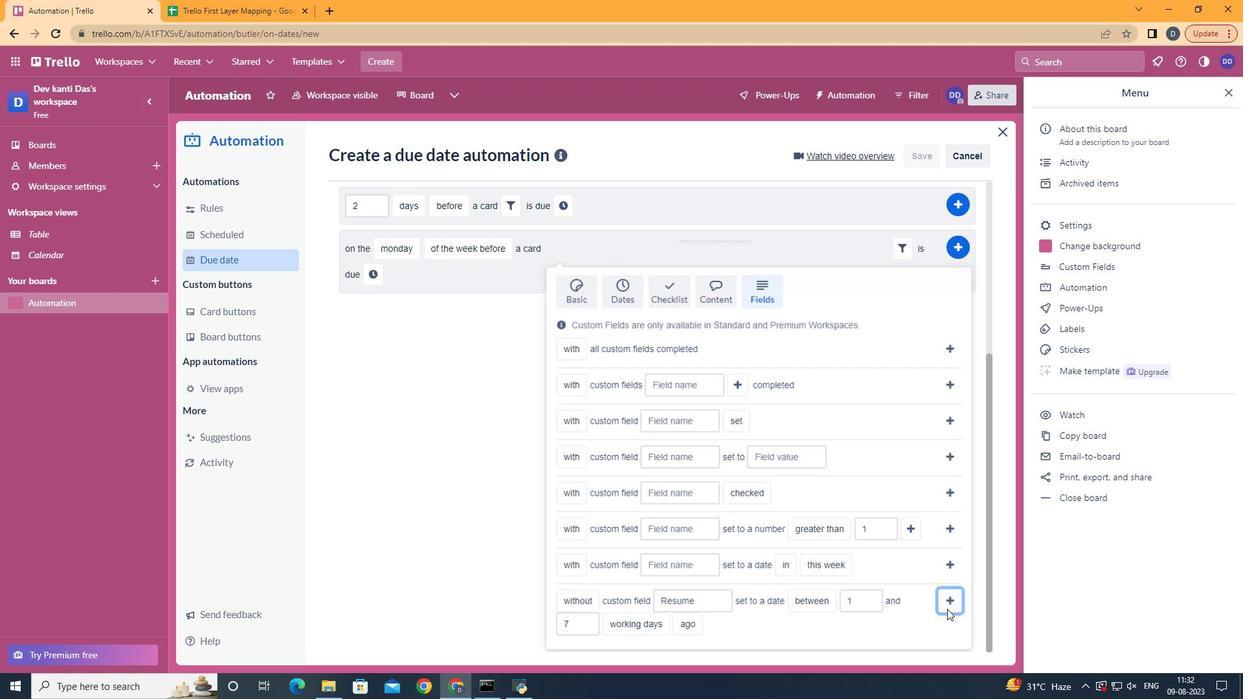 
Action: Mouse moved to (356, 549)
Screenshot: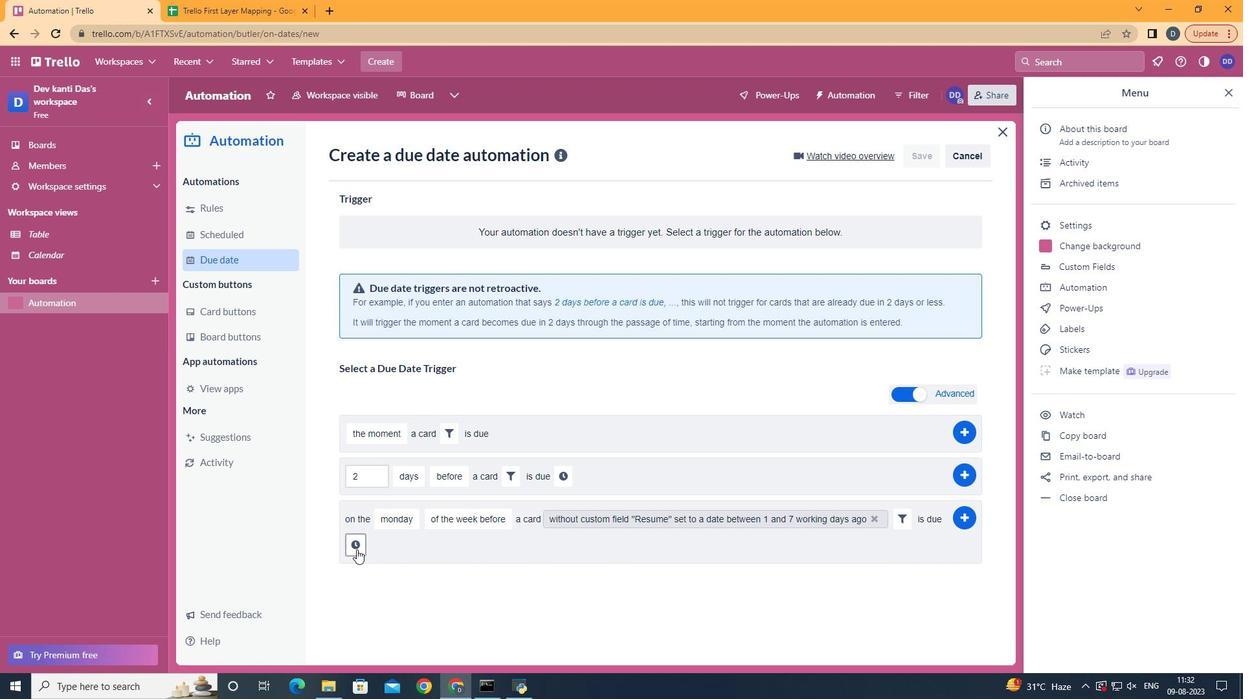 
Action: Mouse pressed left at (356, 549)
Screenshot: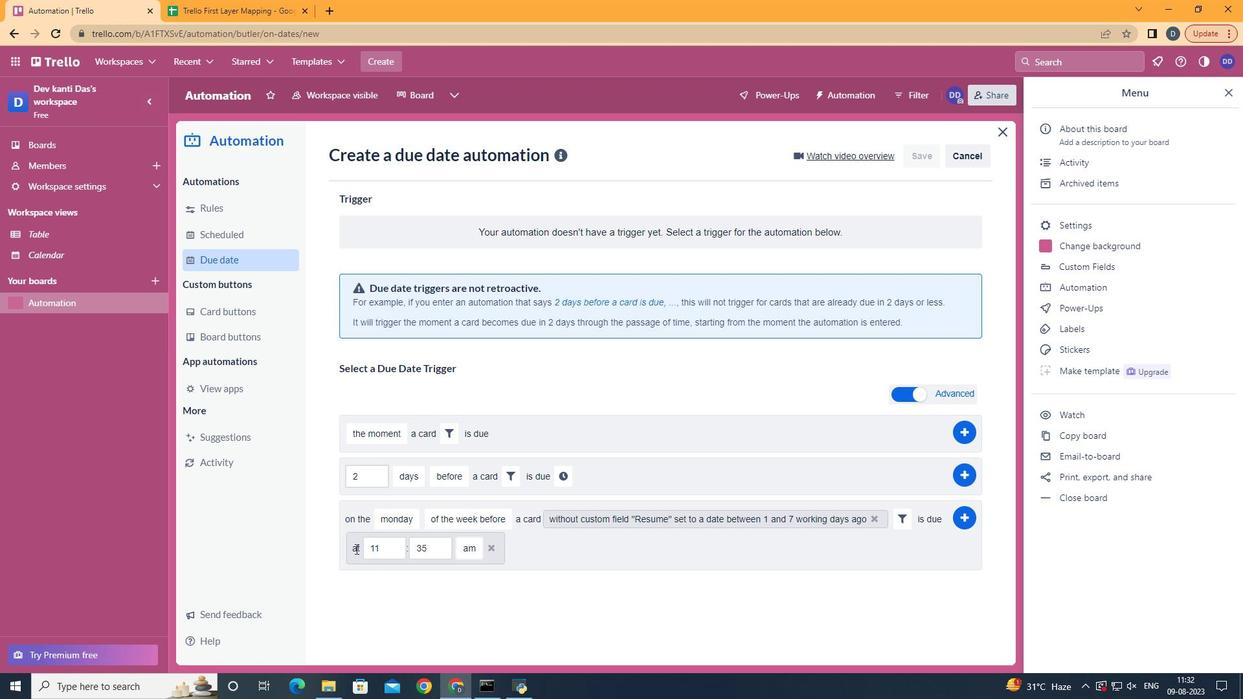 
Action: Mouse moved to (449, 551)
Screenshot: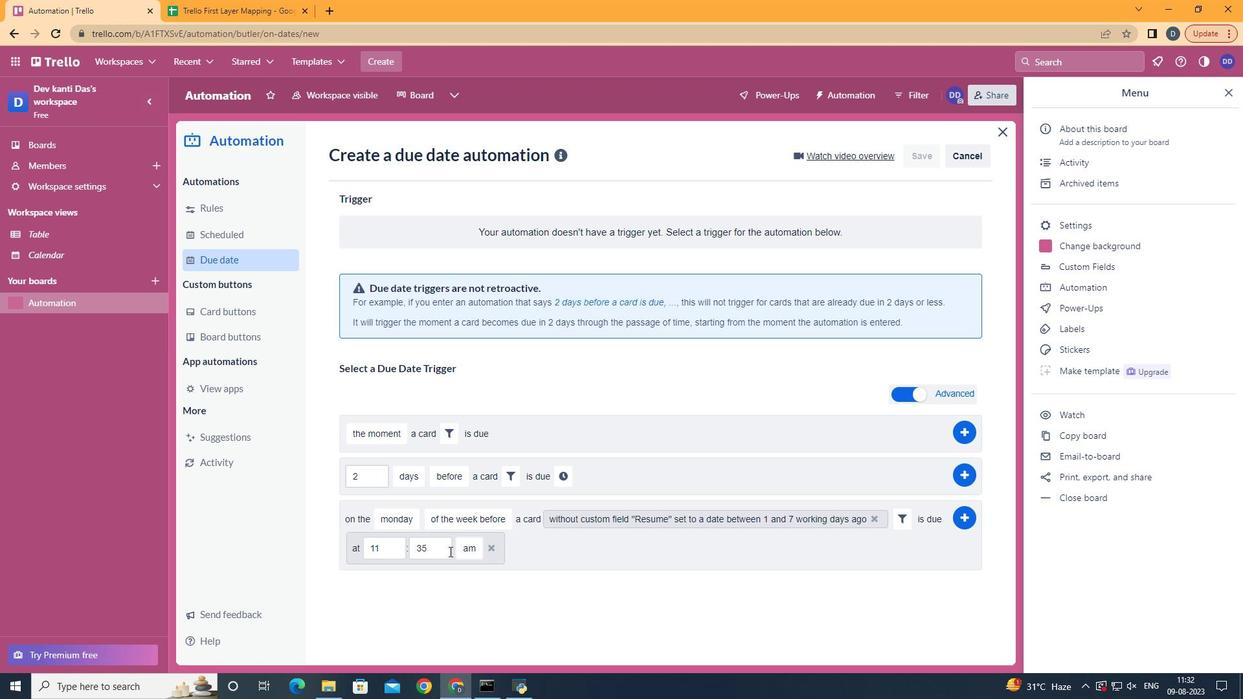
Action: Mouse pressed left at (449, 551)
Screenshot: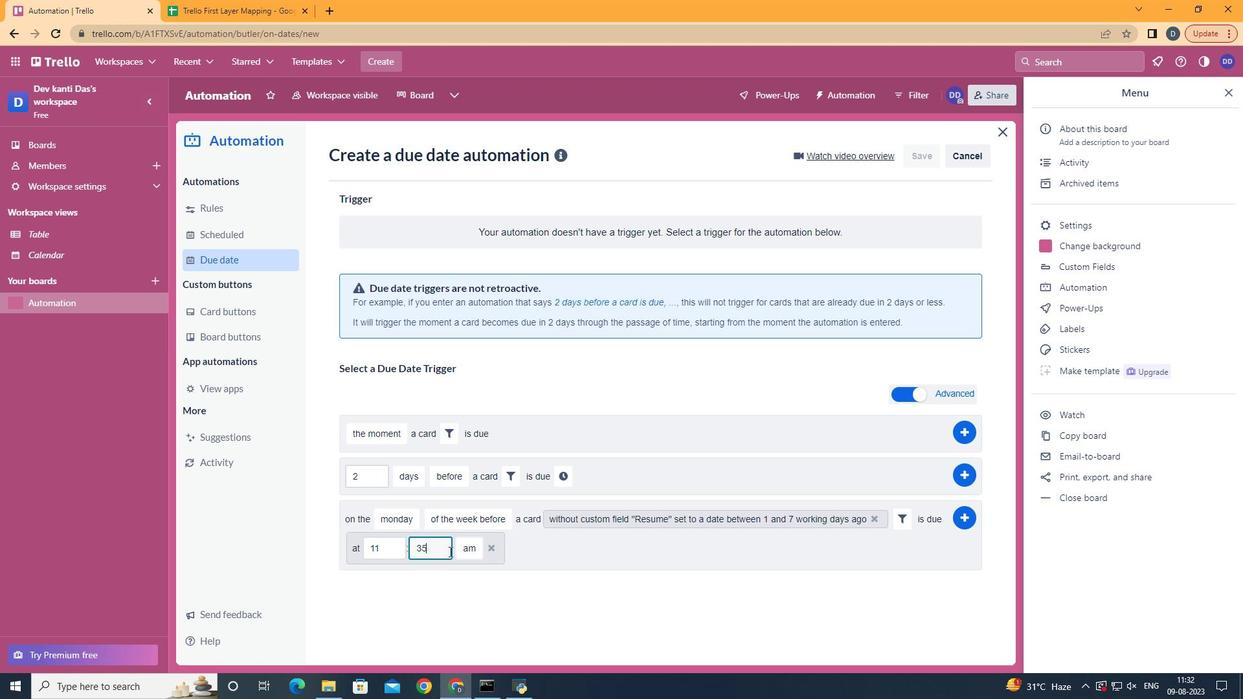 
Action: Key pressed <Key.backspace><Key.backspace>00
Screenshot: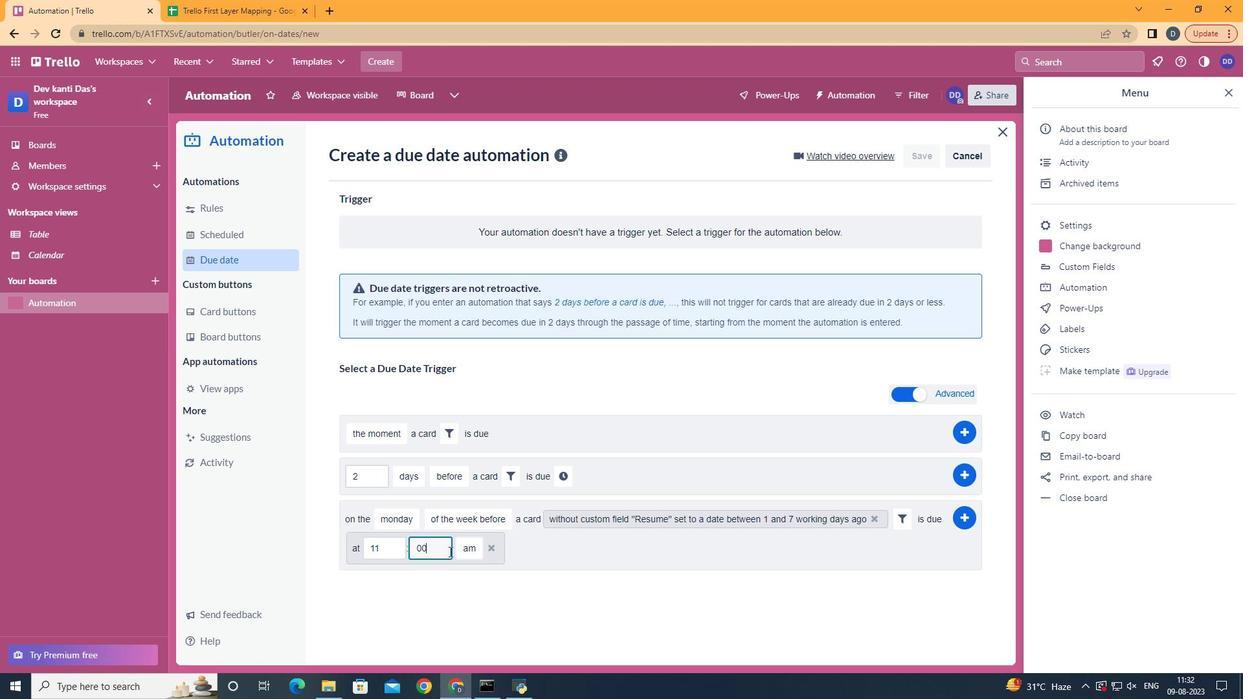 
Action: Mouse moved to (962, 516)
Screenshot: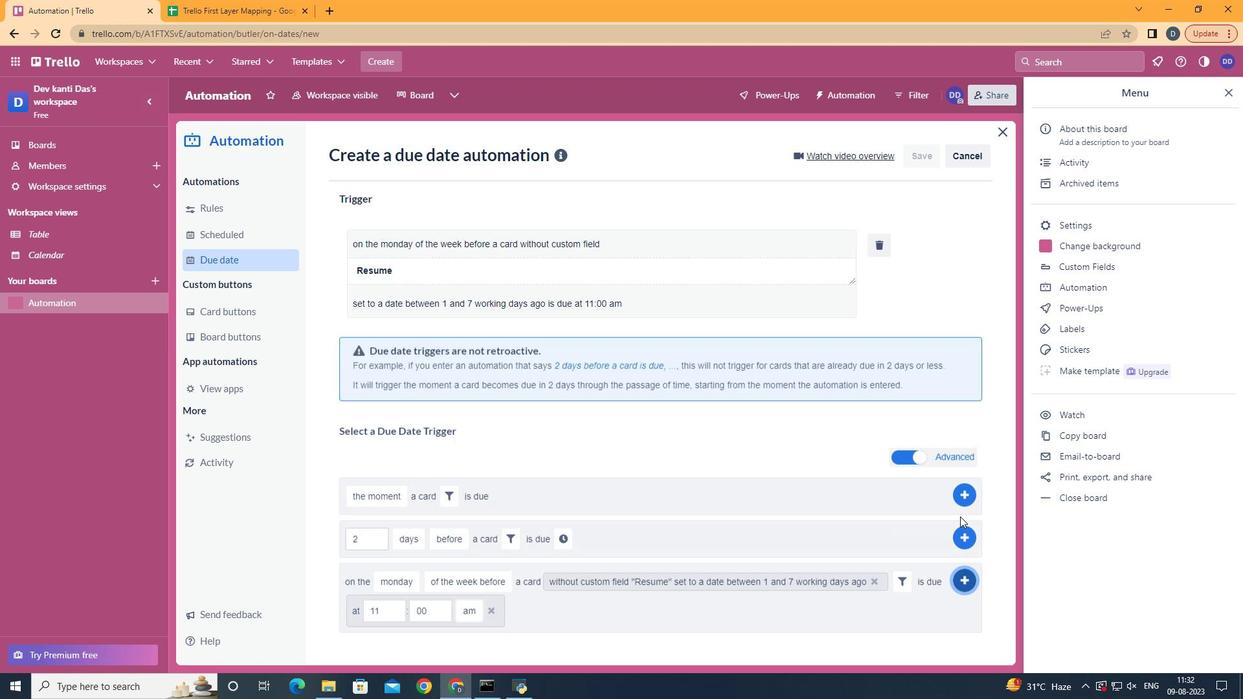 
Action: Mouse pressed left at (962, 516)
Screenshot: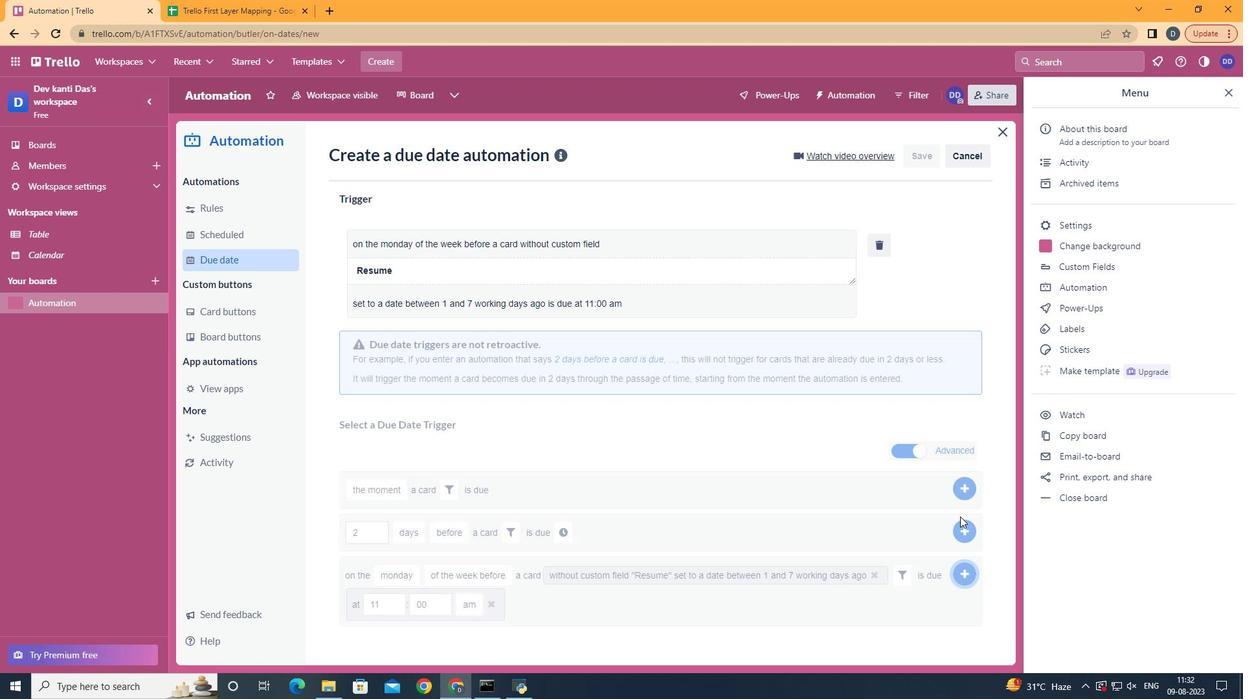 
Action: Mouse moved to (793, 266)
Screenshot: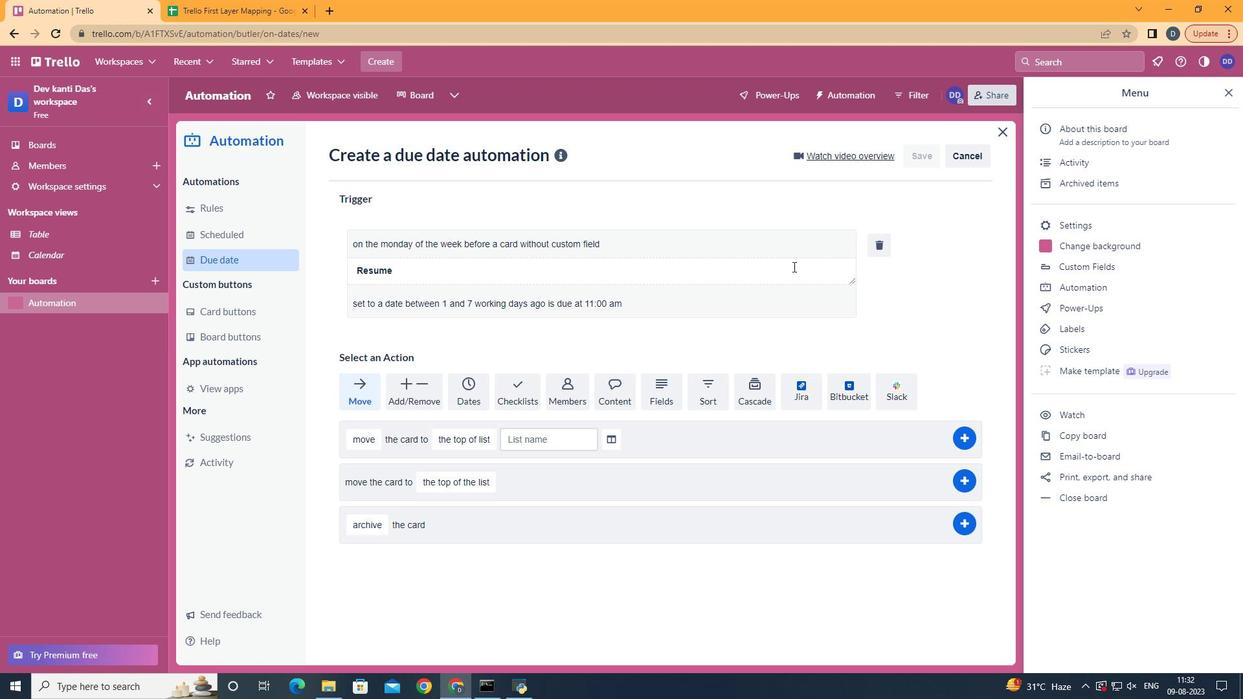 
